 Task: Add an event with the title Third Webinar: Influencer Collaboration Strategies, date '2024/05/08', time 8:30 AM to 10:30 AMand add a description: A board meeting is a formal gathering where the board of directors, executive team, and key stakeholders come together to discuss and make important decisions regarding the organization's strategic direction, governance, and overall performance. , put the event into Red category, logged in from the account softage.9@softage.netand send the event invitation to softage.5@softage.net with CC to  softage.6@softage.net. Set a reminder for the event 1 hour before
Action: Mouse moved to (99, 118)
Screenshot: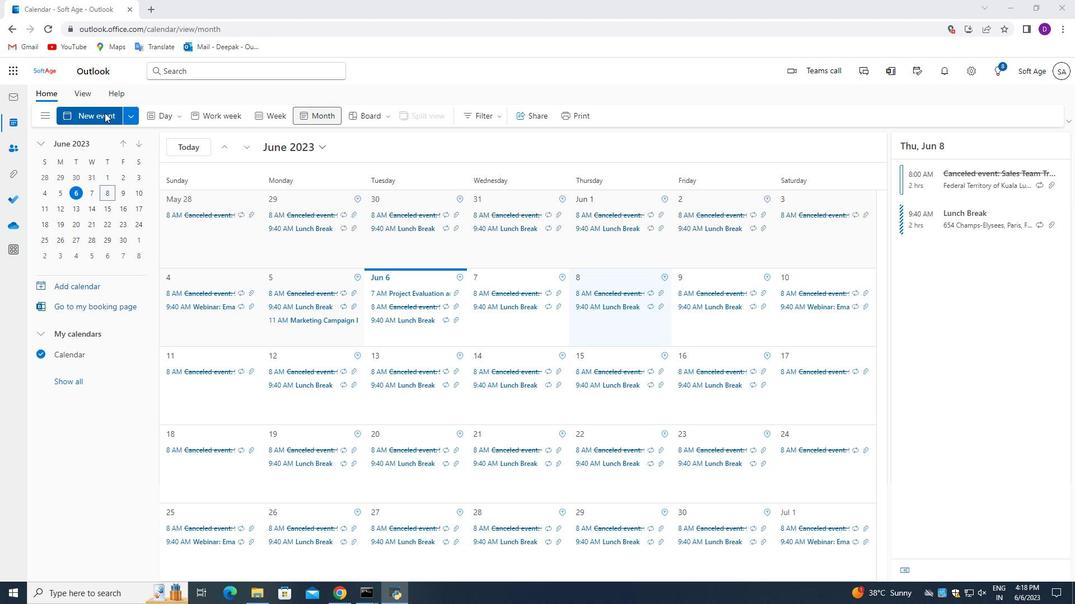 
Action: Mouse pressed left at (99, 118)
Screenshot: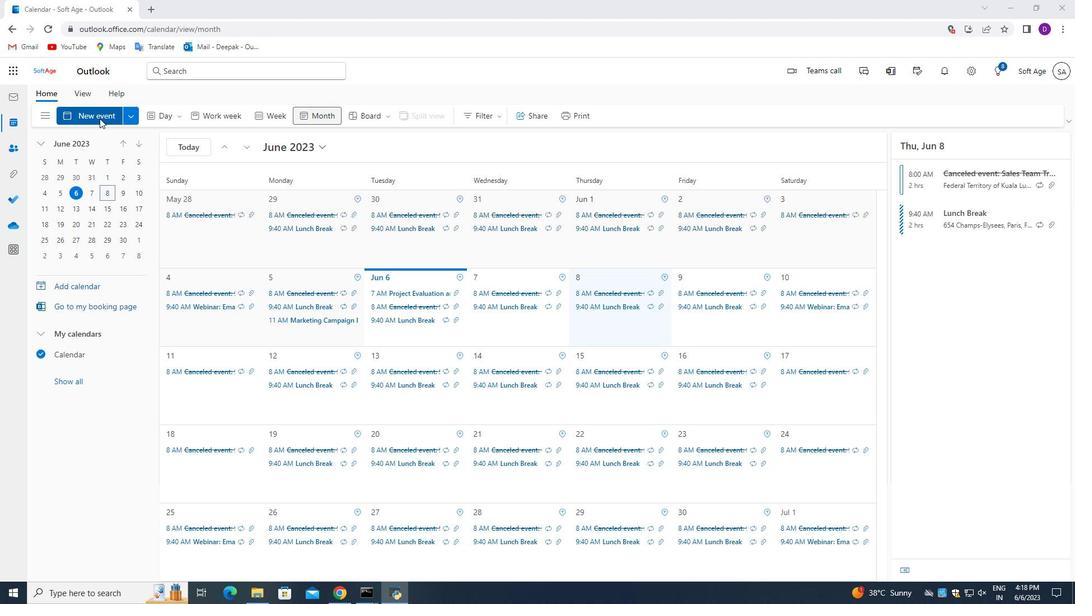 
Action: Mouse moved to (262, 153)
Screenshot: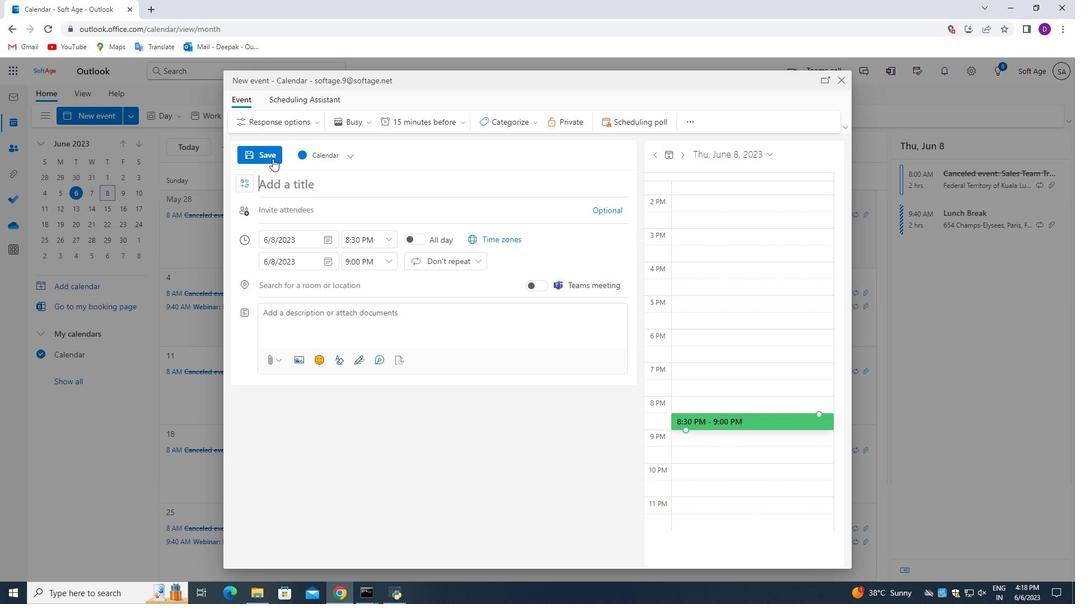 
Action: Key pressed <Key.caps_lock>T<Key.caps_lock>hird<Key.space><Key.caps_lock>W<Key.caps_lock>ebinar<Key.shift_r>:<Key.space><Key.caps_lock>I<Key.caps_lock>nf
Screenshot: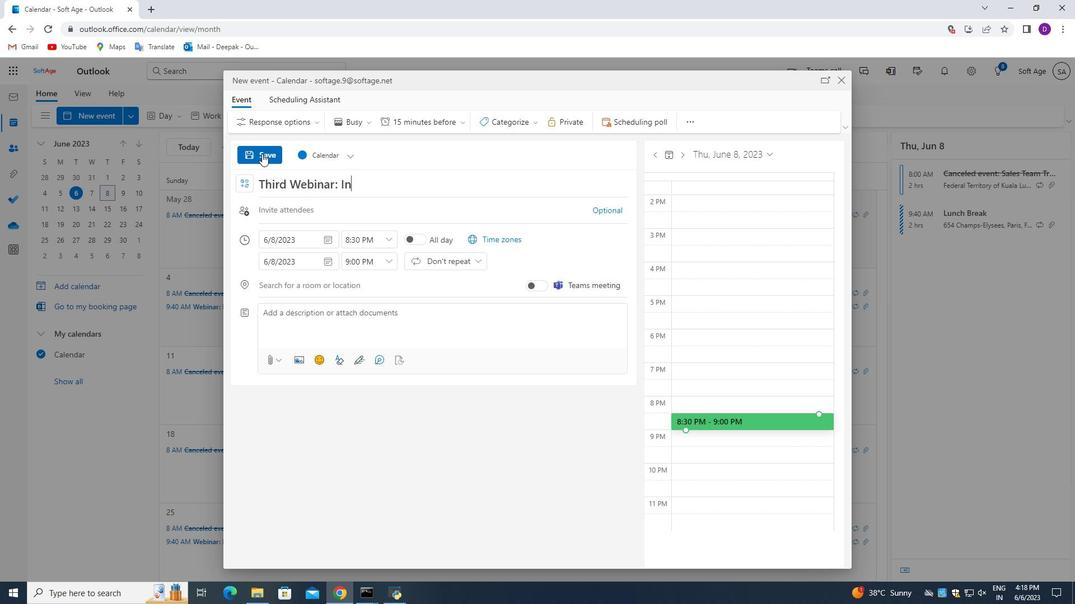 
Action: Mouse moved to (260, 153)
Screenshot: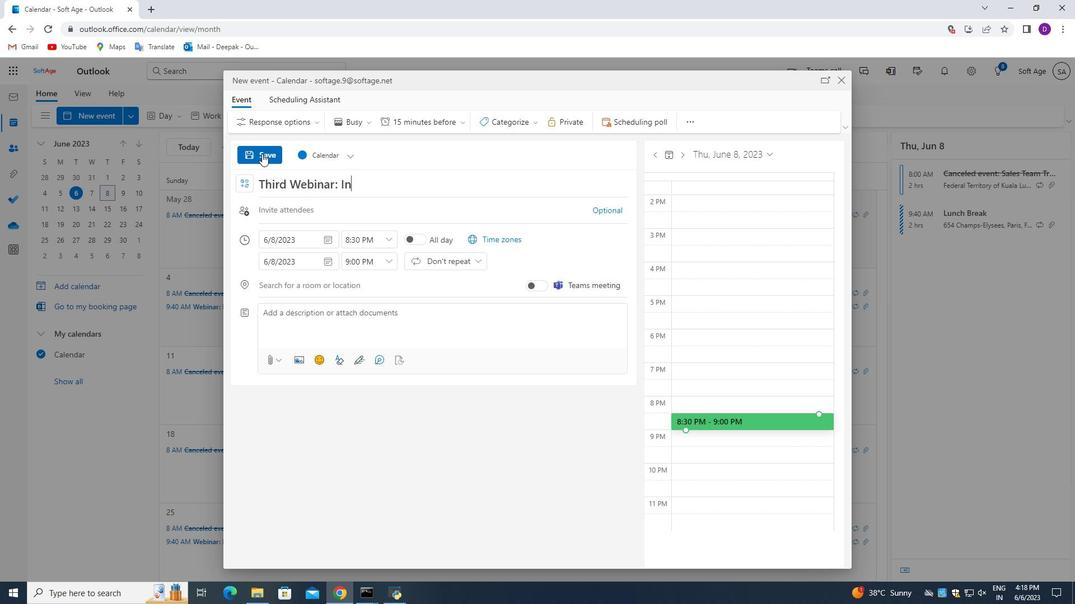 
Action: Key pressed luern<Key.backspace><Key.backspace>ncer<Key.space><Key.caps_lock>C<Key.caps_lock>ollaboration<Key.space><Key.caps_lock>S<Key.caps_lock>trategies
Screenshot: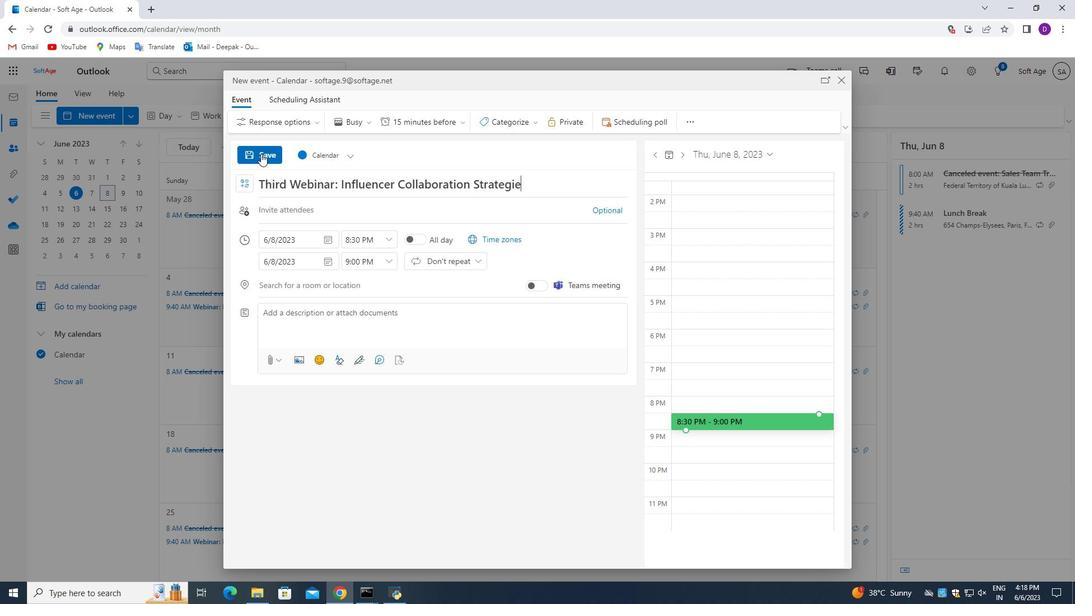
Action: Mouse moved to (326, 239)
Screenshot: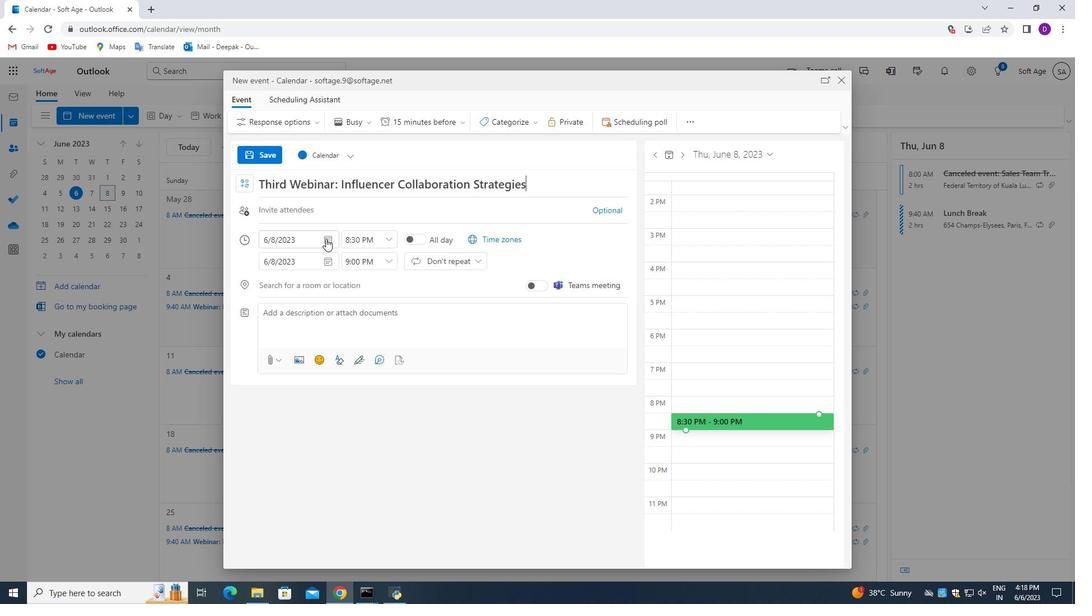 
Action: Mouse pressed left at (326, 239)
Screenshot: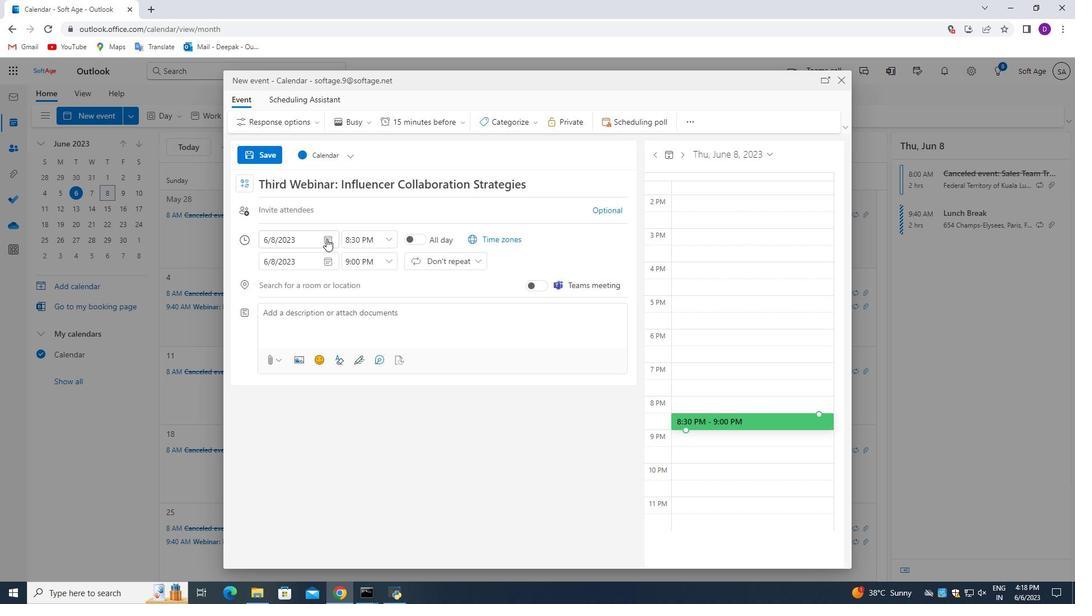 
Action: Mouse moved to (305, 267)
Screenshot: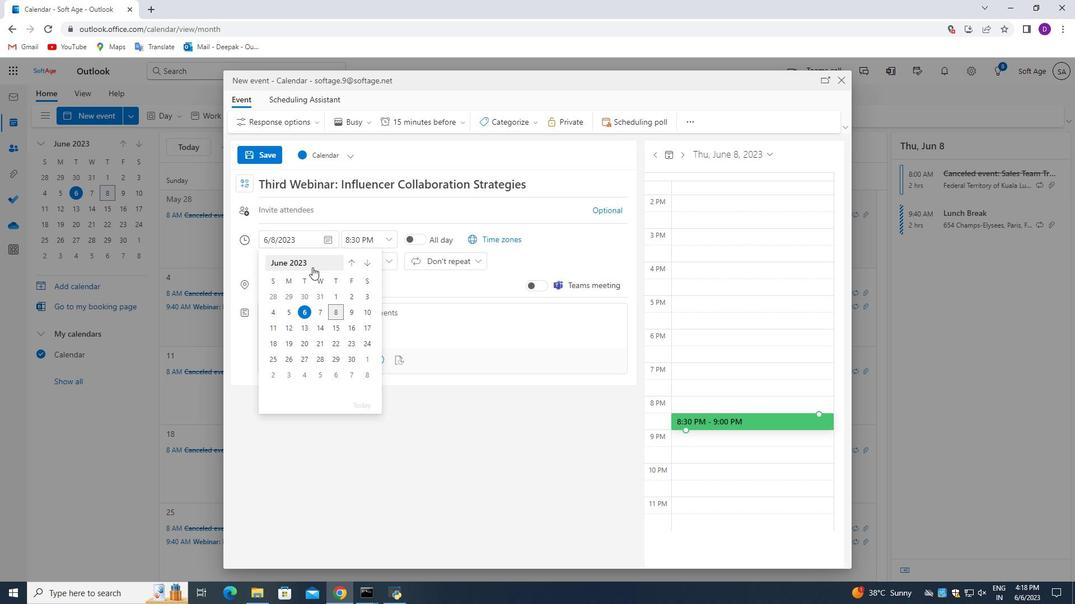 
Action: Mouse pressed left at (305, 267)
Screenshot: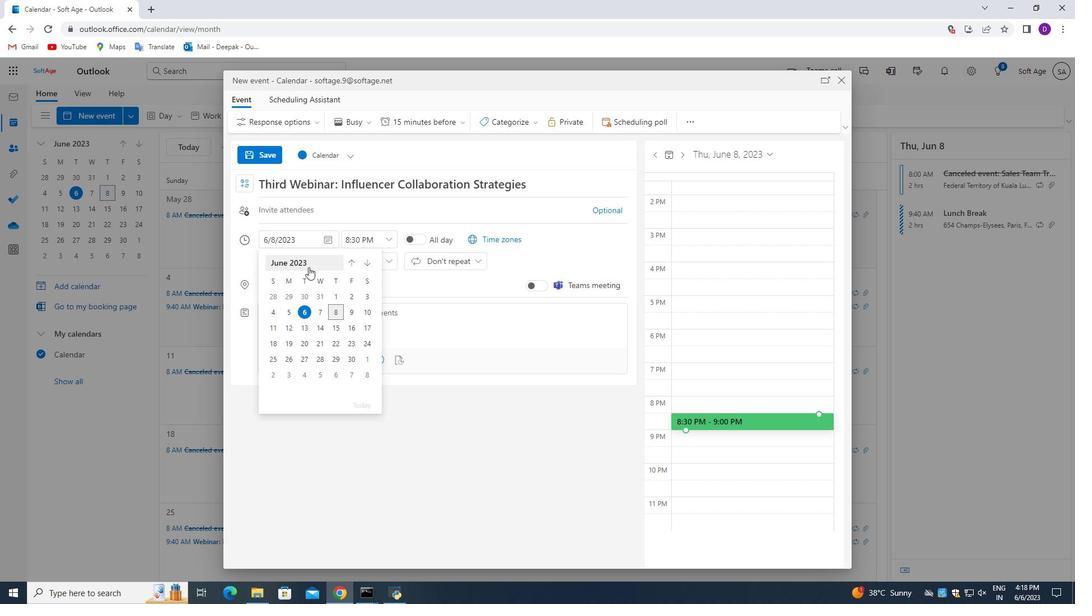 
Action: Mouse pressed left at (305, 267)
Screenshot: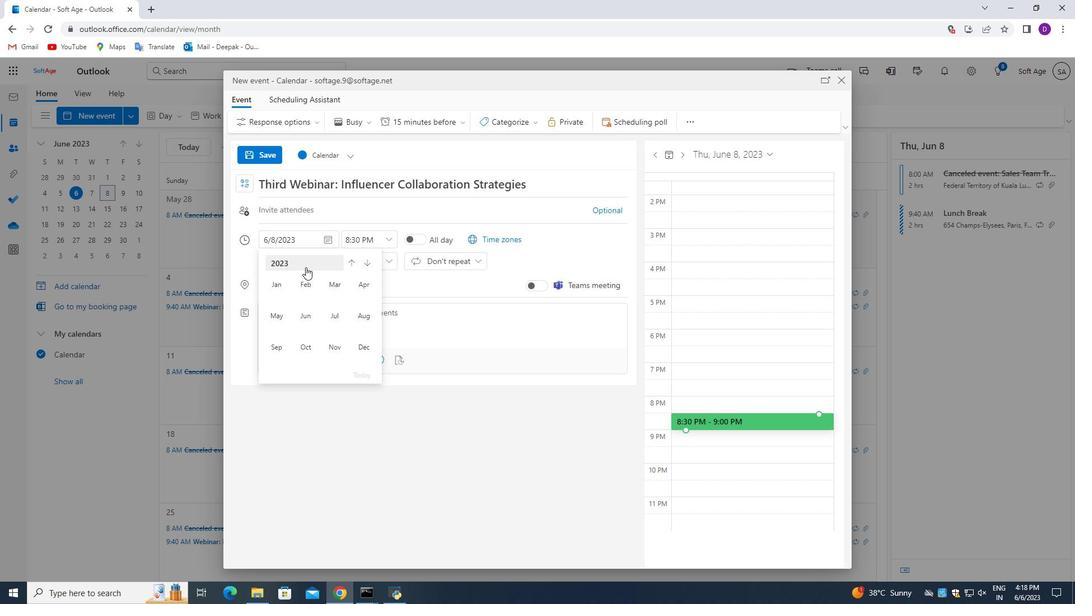 
Action: Mouse moved to (277, 319)
Screenshot: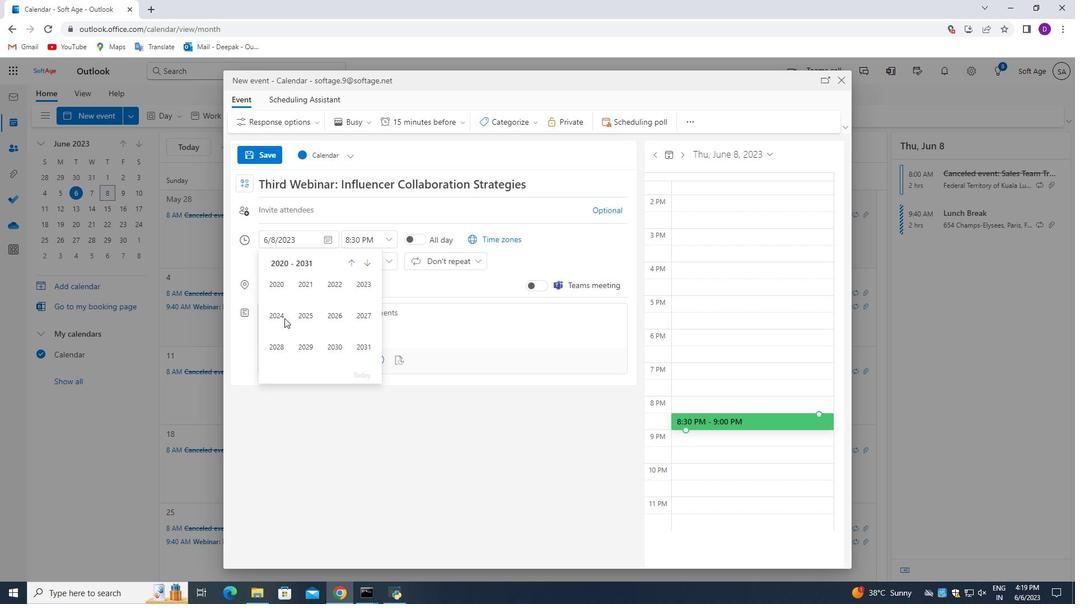 
Action: Mouse pressed left at (277, 319)
Screenshot: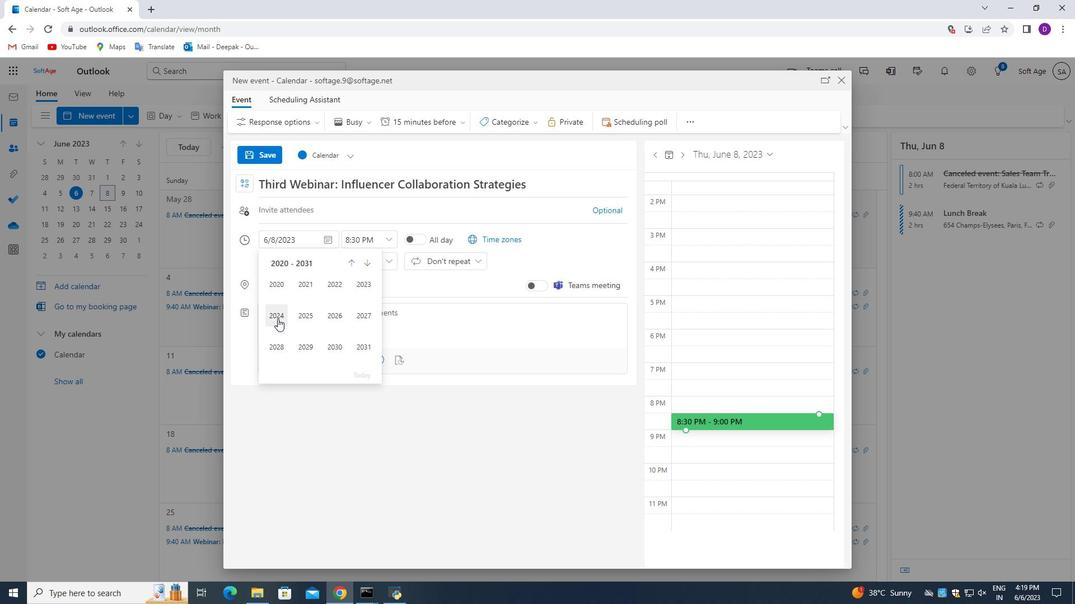 
Action: Mouse moved to (277, 318)
Screenshot: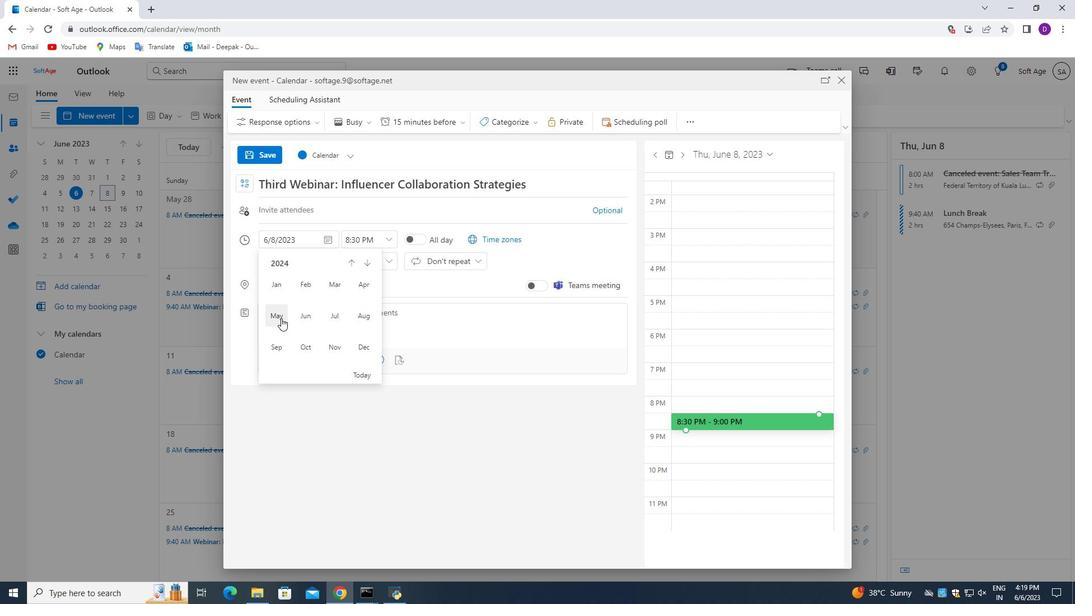 
Action: Mouse pressed left at (277, 318)
Screenshot: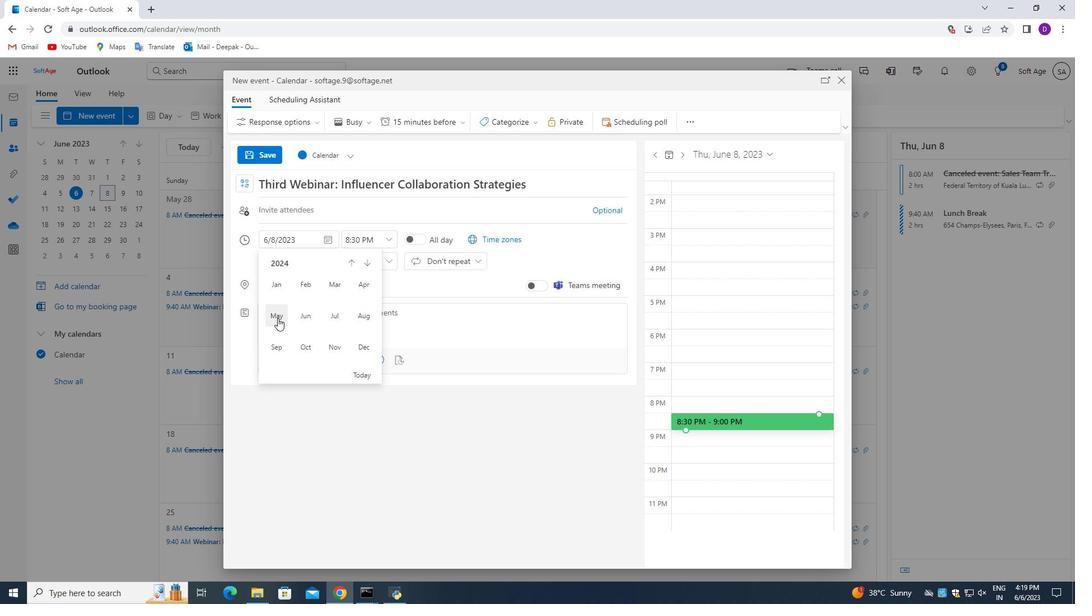 
Action: Mouse moved to (319, 318)
Screenshot: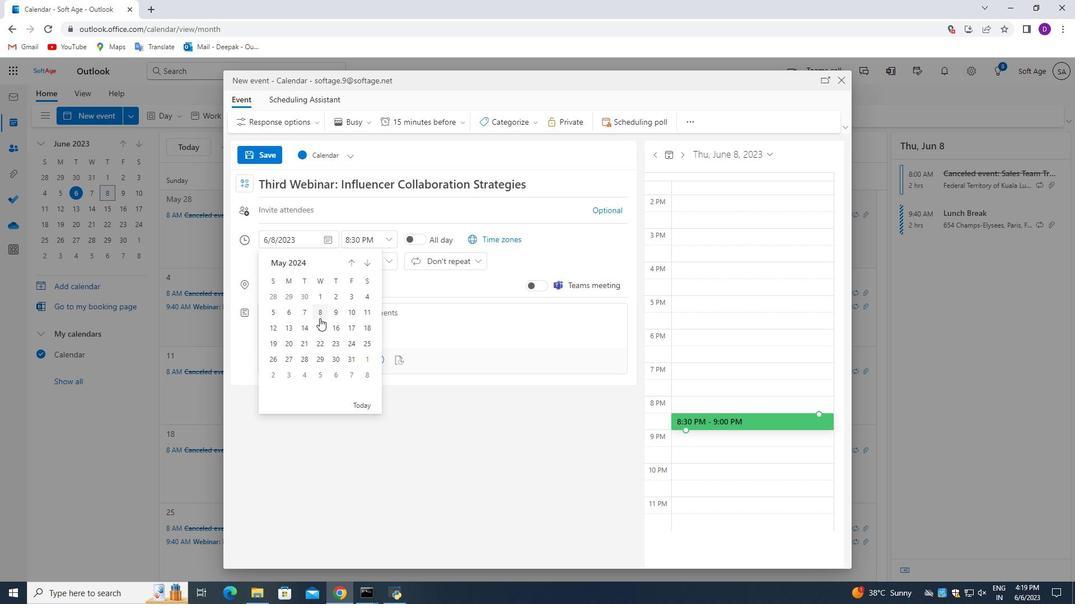 
Action: Mouse pressed left at (319, 318)
Screenshot: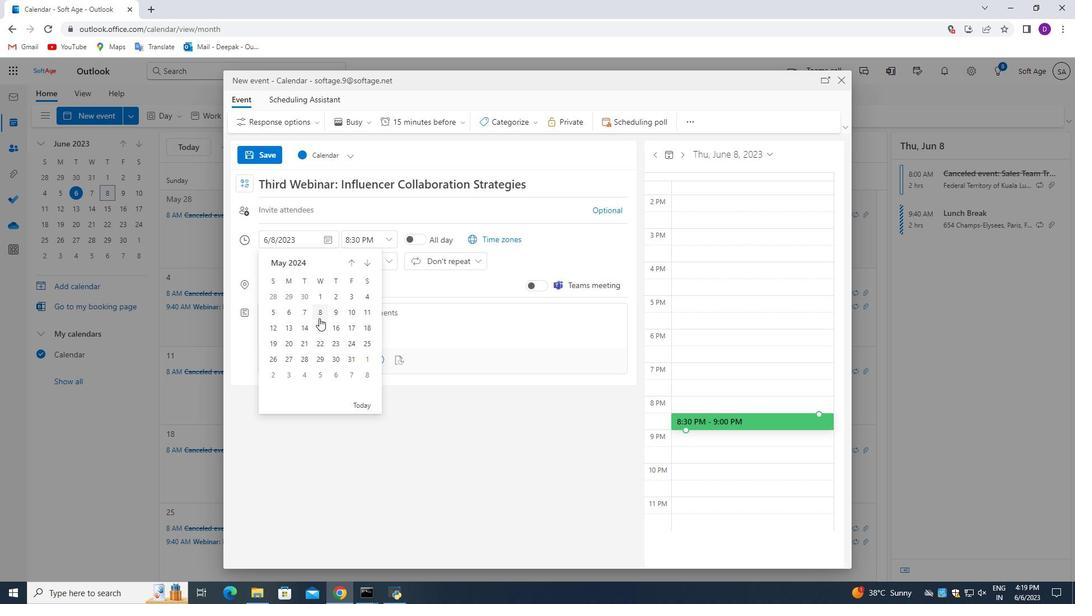 
Action: Mouse moved to (384, 262)
Screenshot: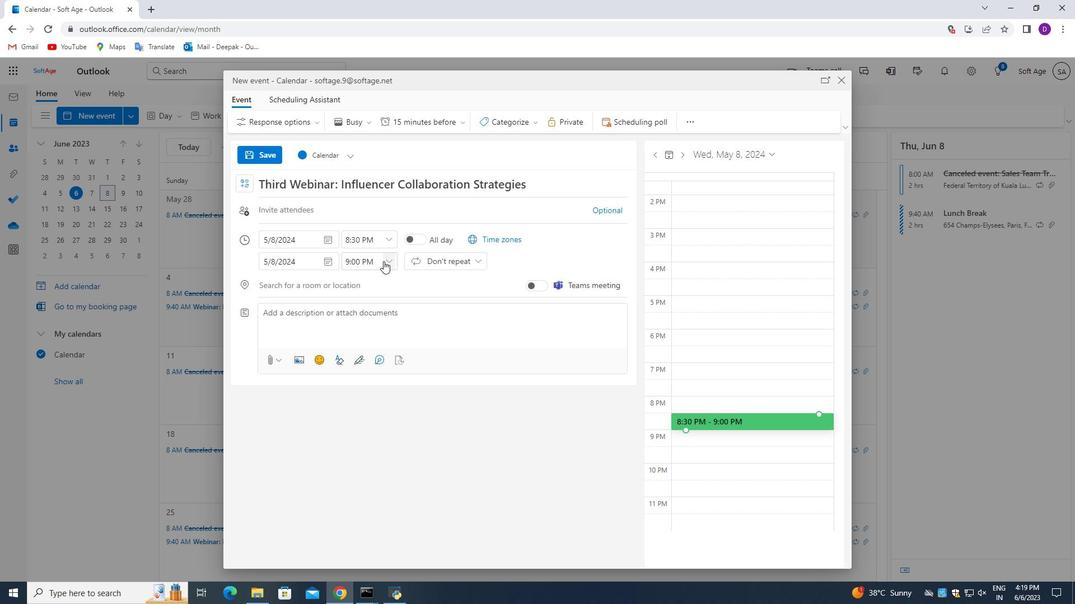
Action: Mouse pressed left at (384, 262)
Screenshot: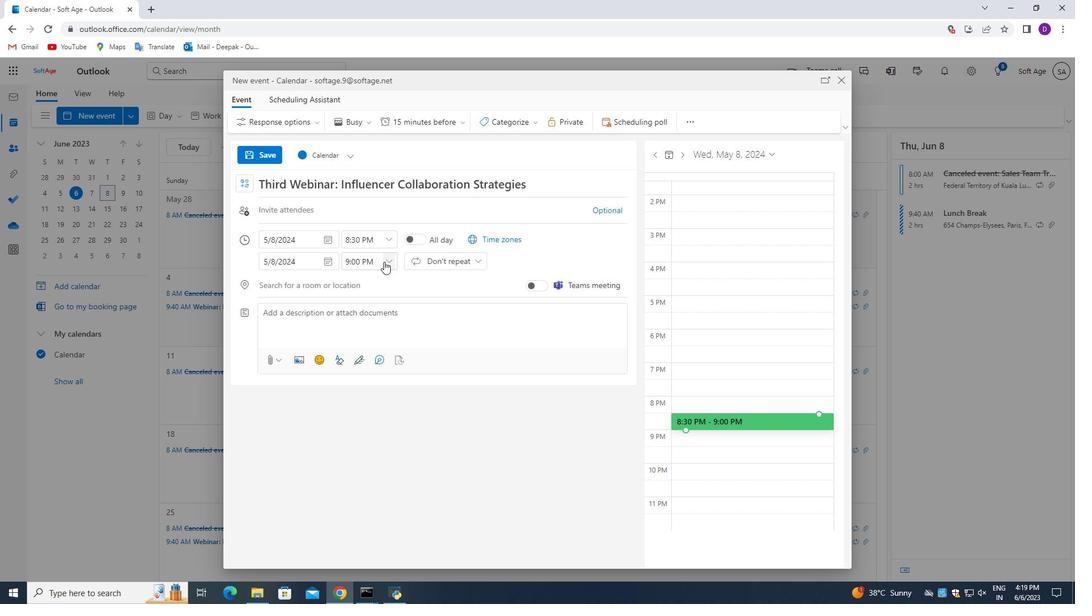 
Action: Mouse moved to (379, 331)
Screenshot: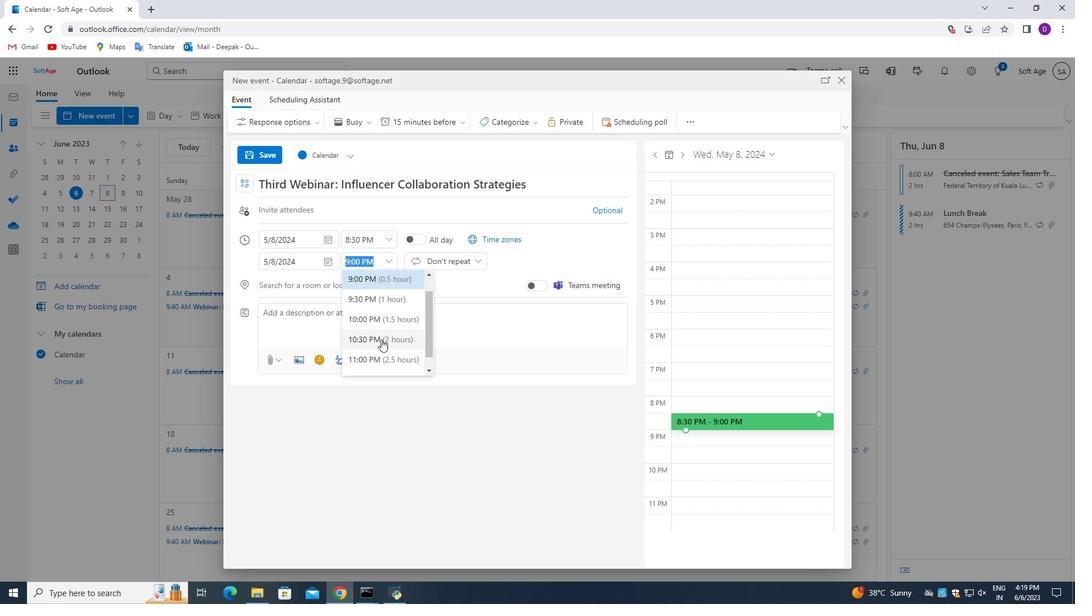 
Action: Mouse scrolled (379, 332) with delta (0, 0)
Screenshot: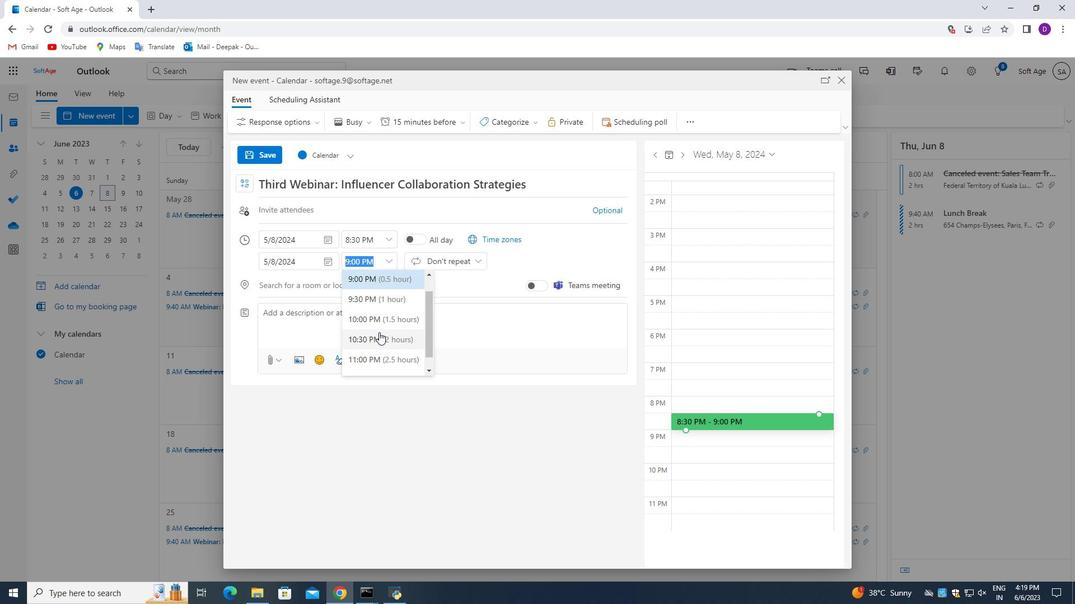 
Action: Mouse scrolled (379, 332) with delta (0, 0)
Screenshot: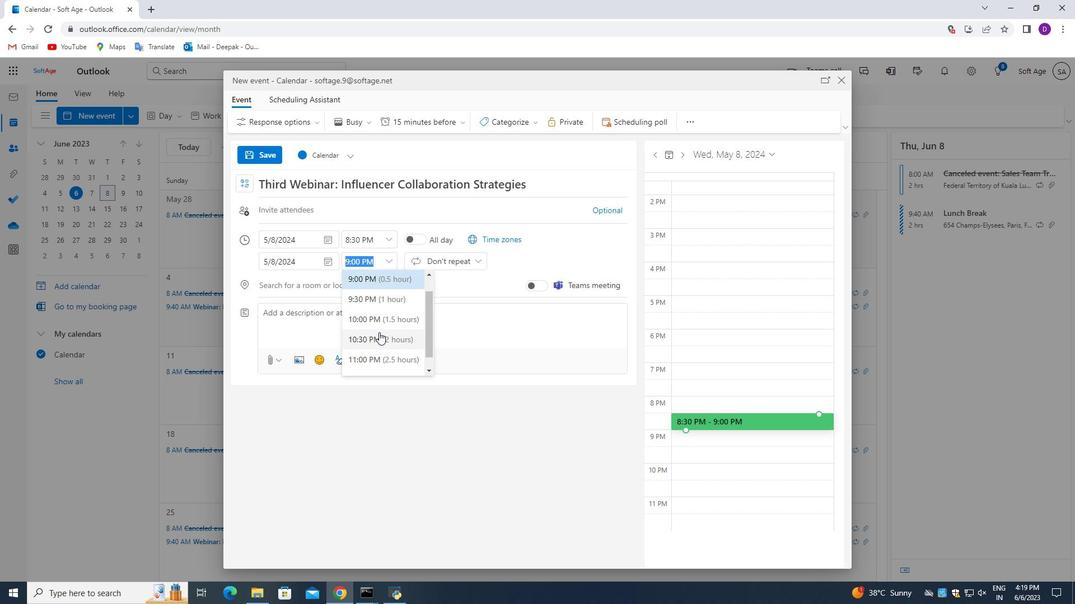 
Action: Mouse scrolled (379, 332) with delta (0, 0)
Screenshot: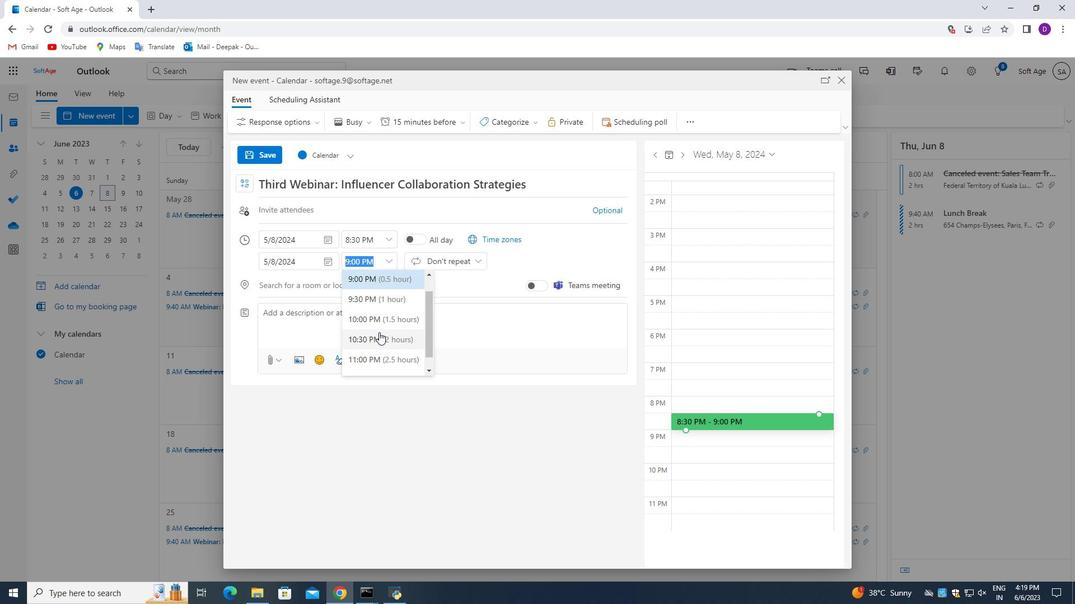 
Action: Mouse scrolled (379, 332) with delta (0, 0)
Screenshot: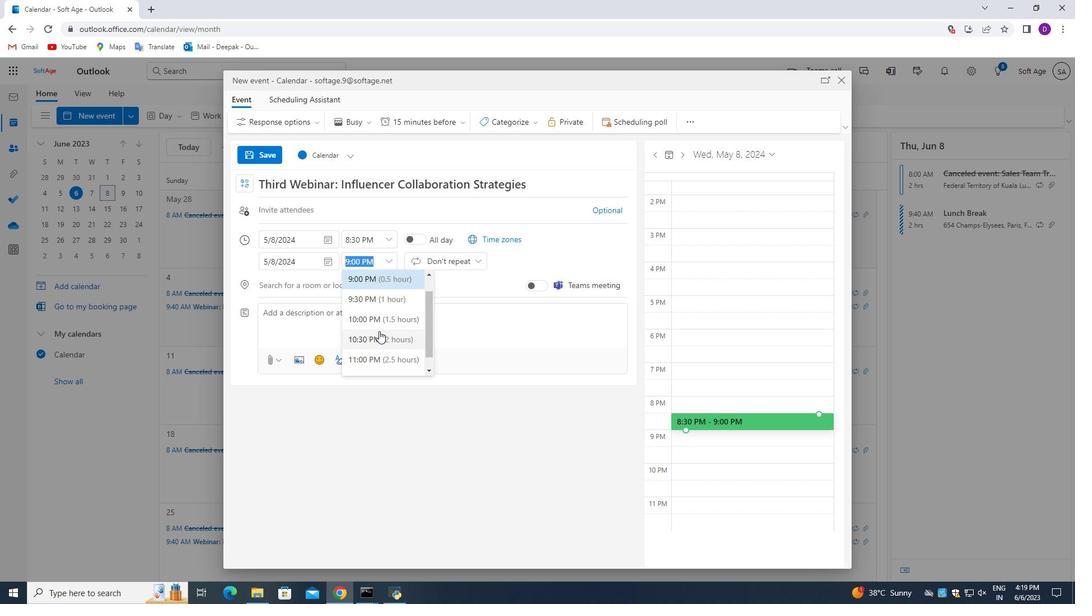 
Action: Mouse moved to (378, 329)
Screenshot: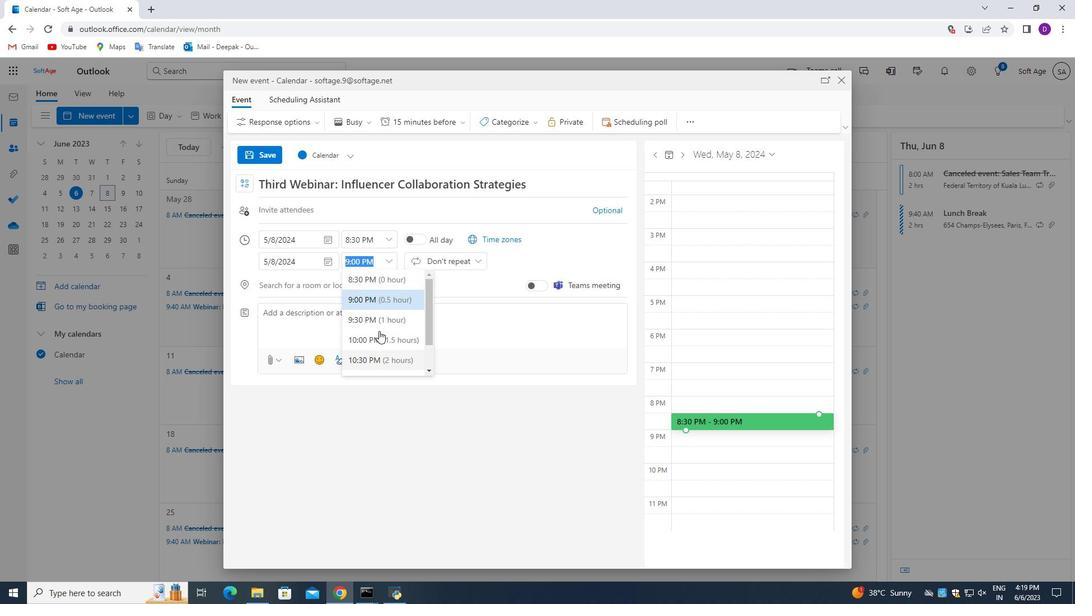
Action: Mouse scrolled (378, 329) with delta (0, 0)
Screenshot: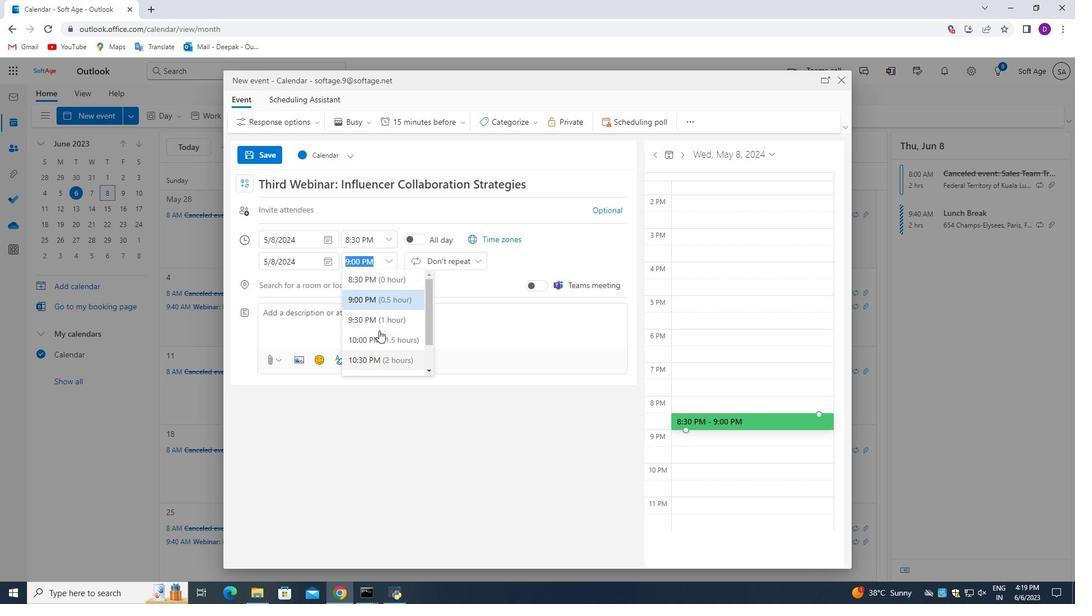 
Action: Mouse scrolled (378, 329) with delta (0, 0)
Screenshot: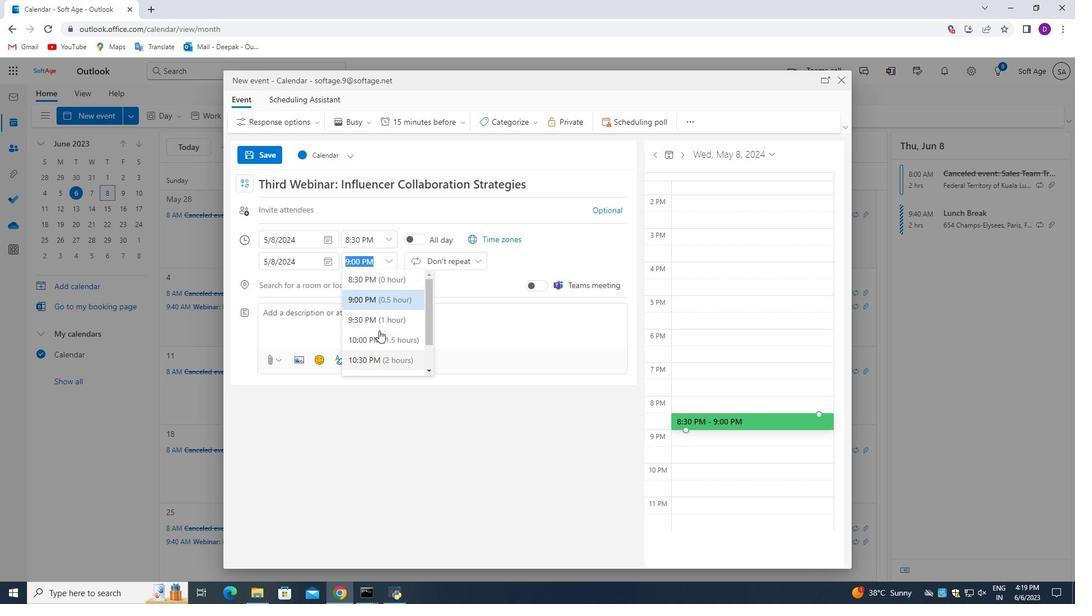 
Action: Mouse scrolled (378, 329) with delta (0, 0)
Screenshot: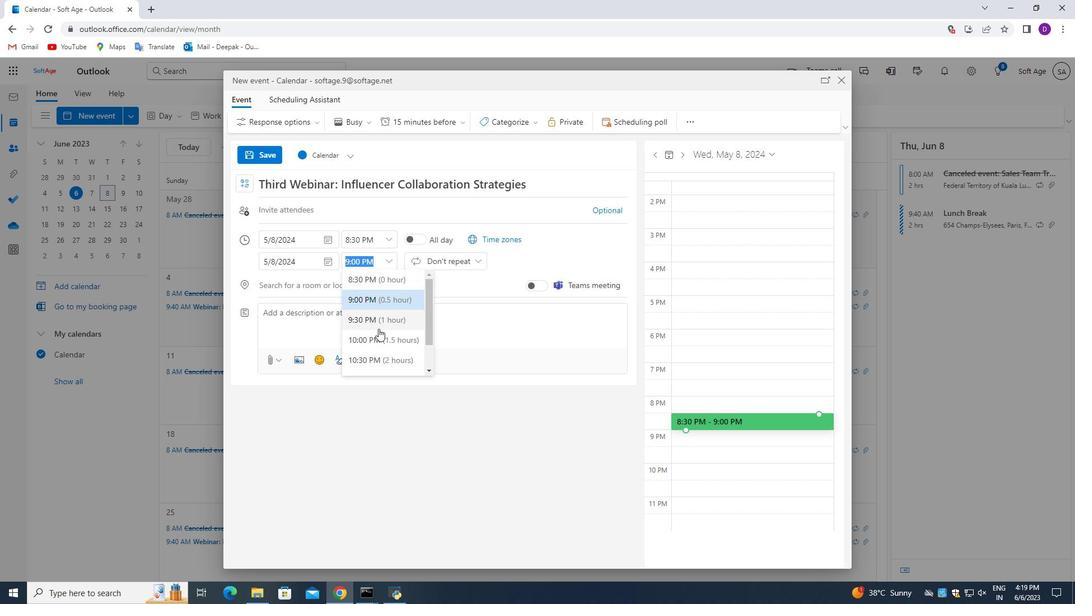 
Action: Mouse scrolled (378, 329) with delta (0, 0)
Screenshot: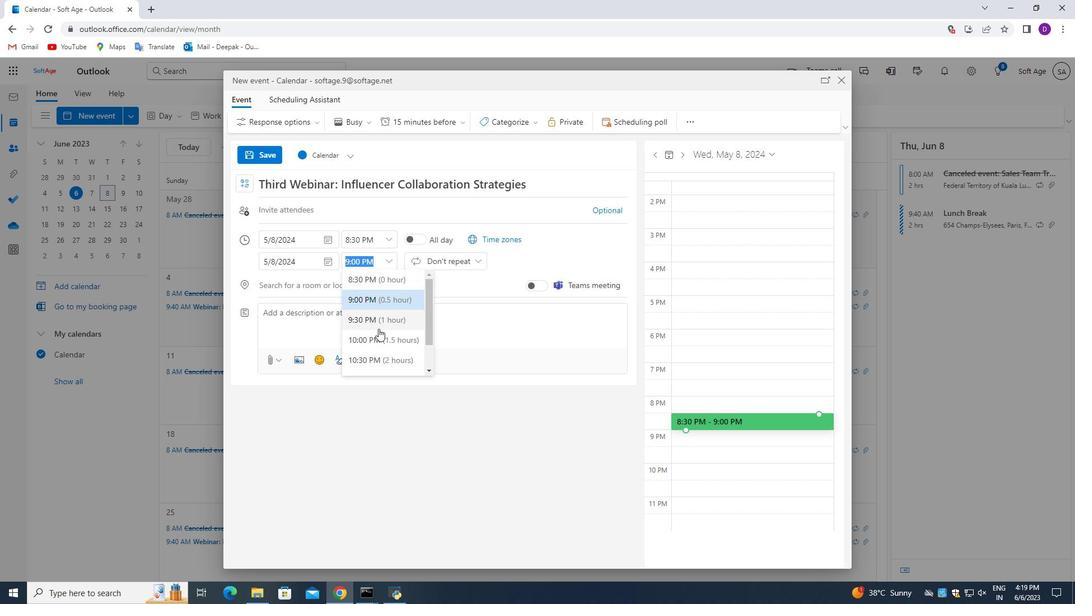 
Action: Mouse scrolled (378, 329) with delta (0, 0)
Screenshot: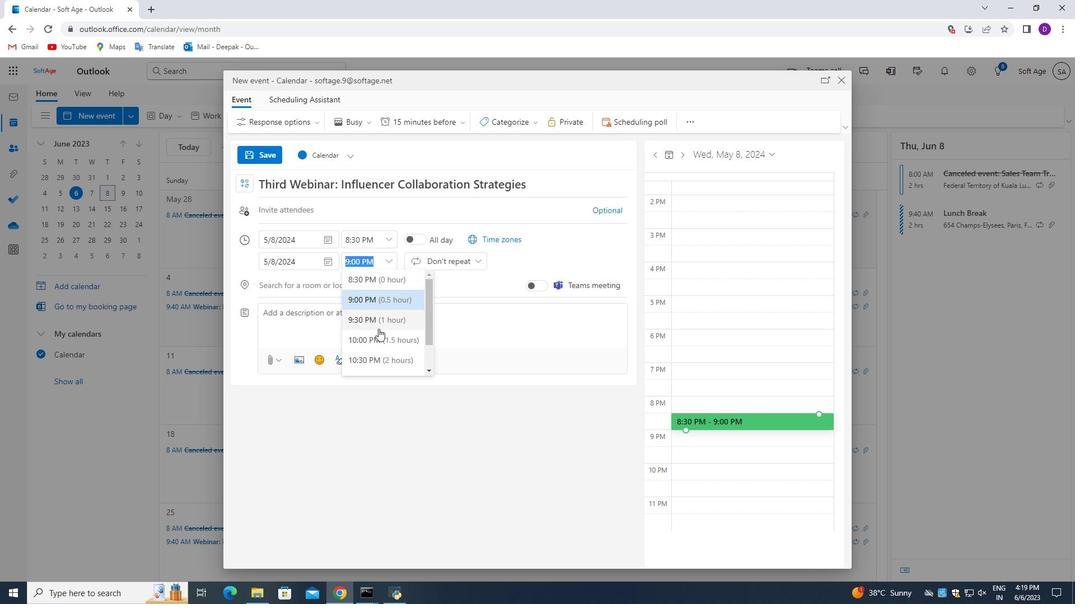 
Action: Mouse moved to (365, 240)
Screenshot: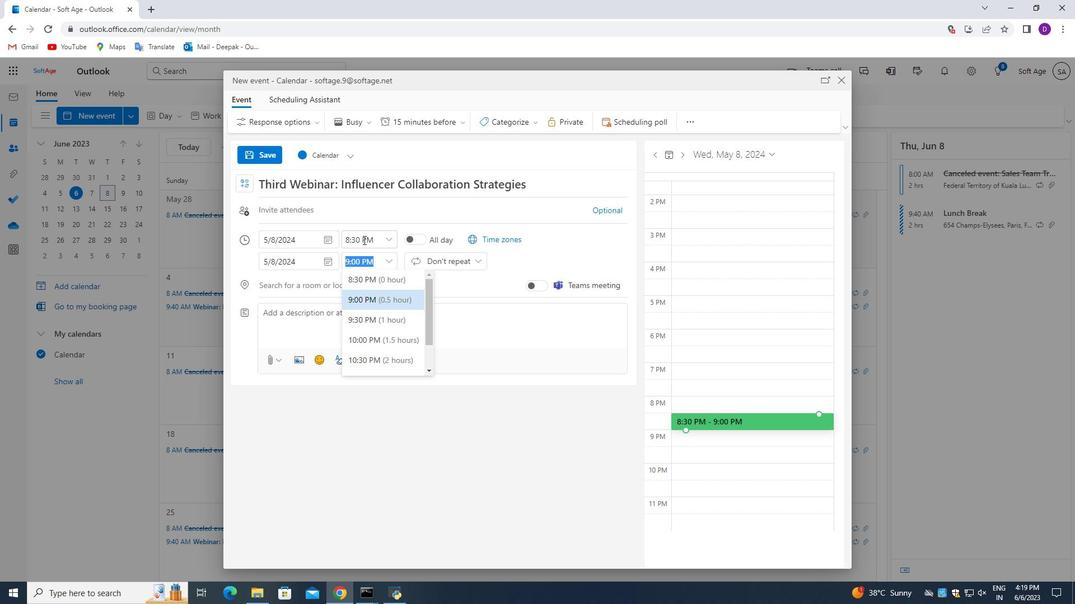 
Action: Mouse pressed left at (365, 240)
Screenshot: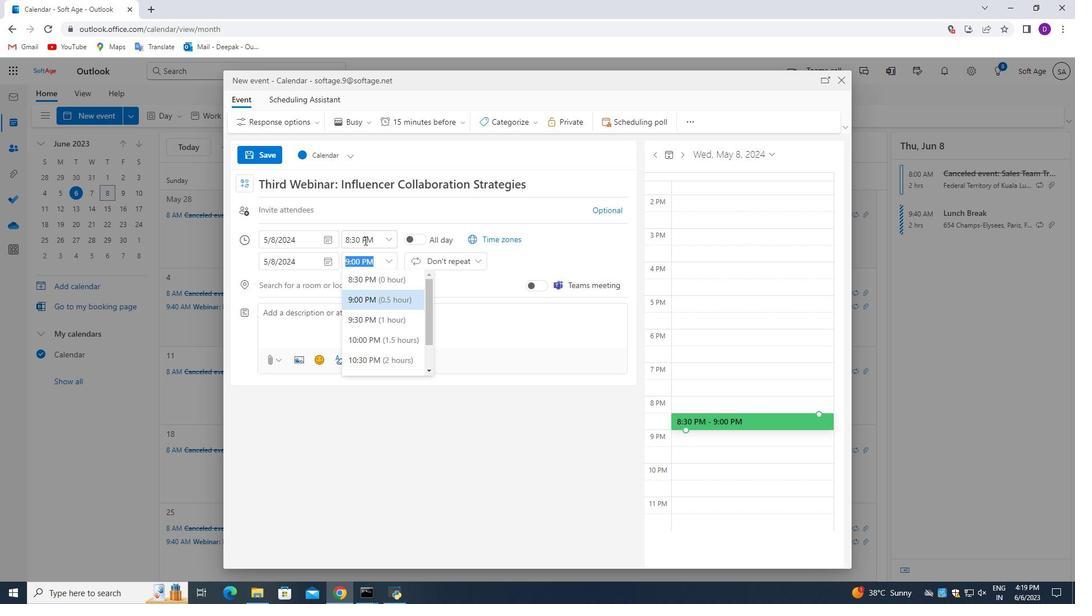 
Action: Mouse moved to (367, 240)
Screenshot: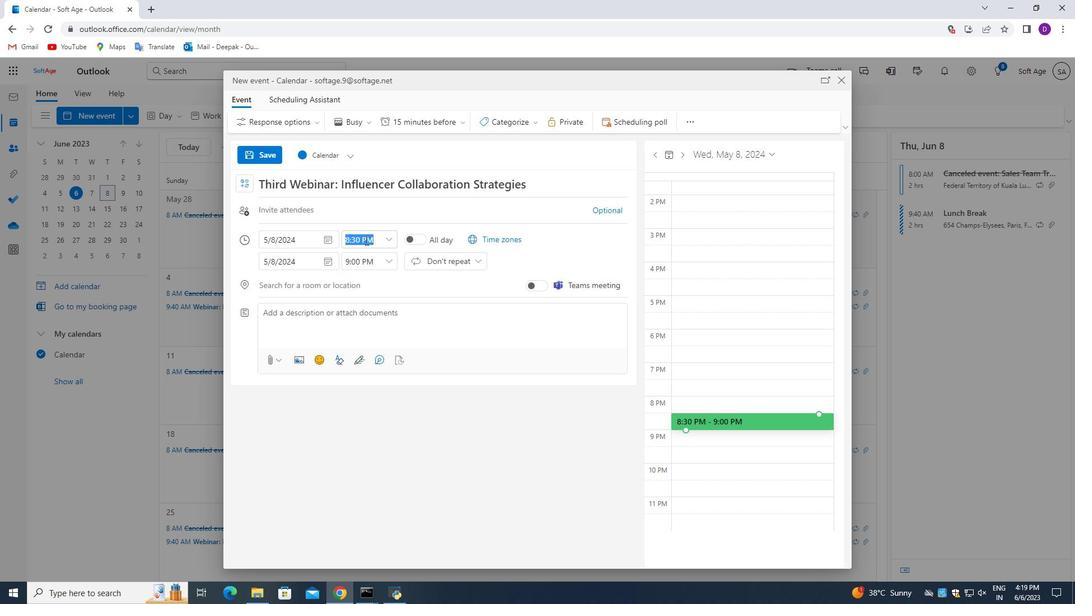 
Action: Mouse pressed left at (367, 240)
Screenshot: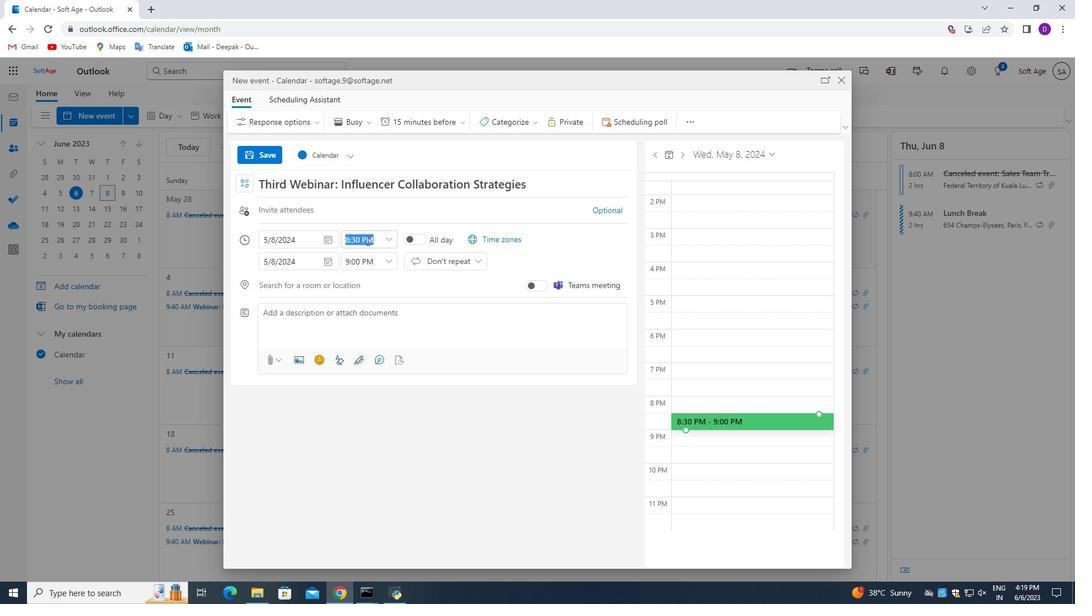 
Action: Mouse moved to (356, 240)
Screenshot: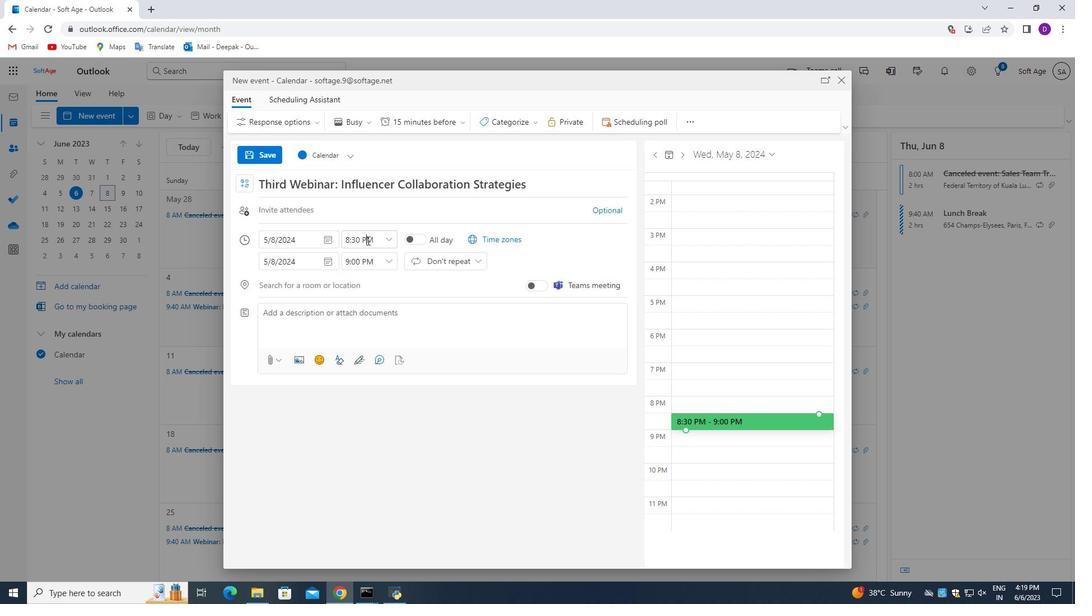 
Action: Key pressed <Key.backspace><Key.caps_lock>A
Screenshot: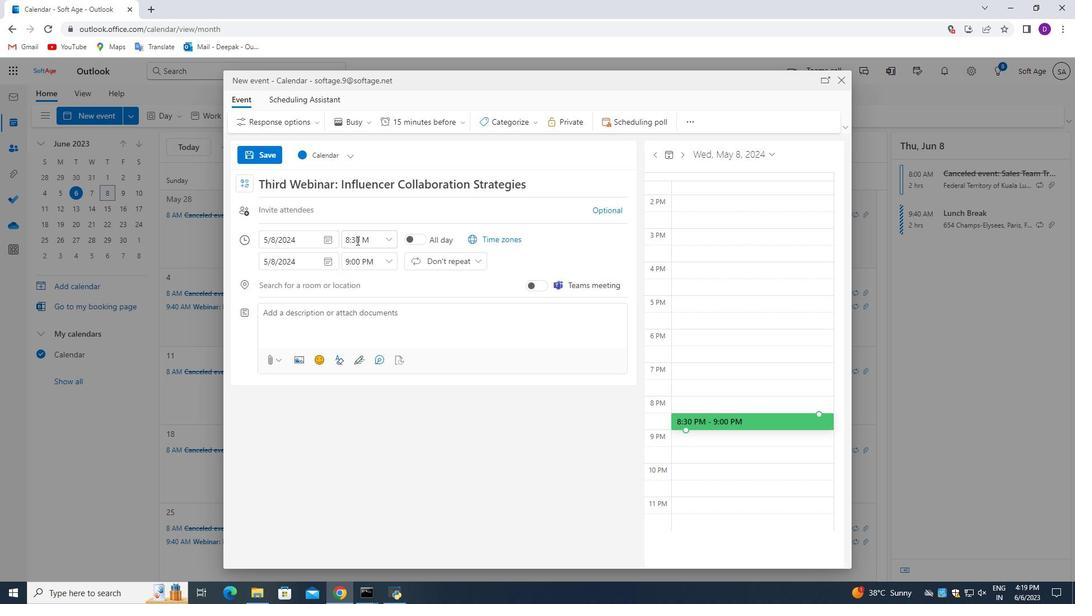 
Action: Mouse moved to (379, 263)
Screenshot: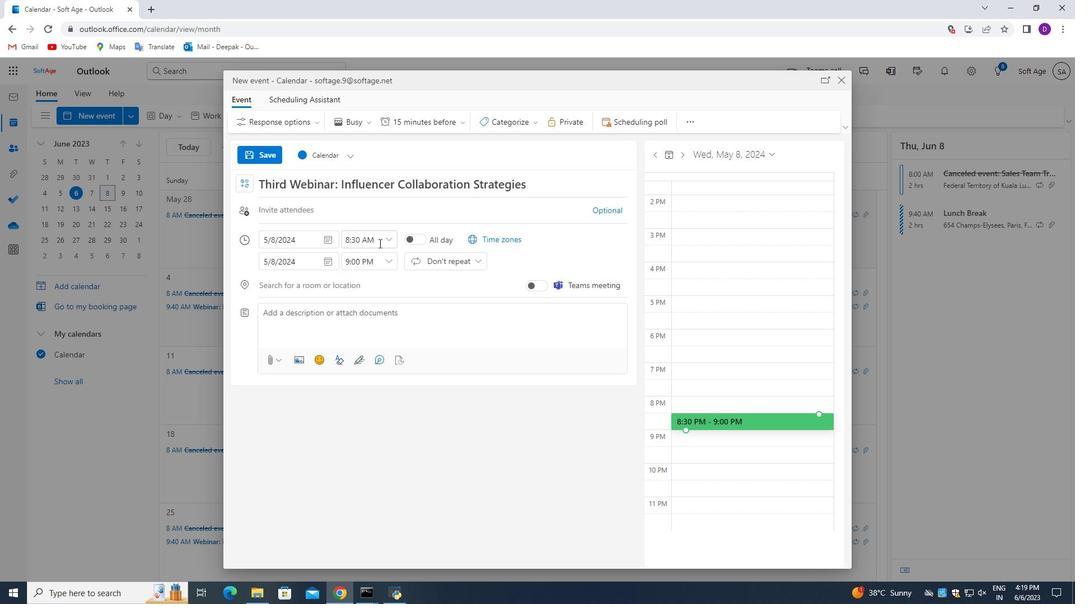 
Action: Mouse pressed left at (379, 263)
Screenshot: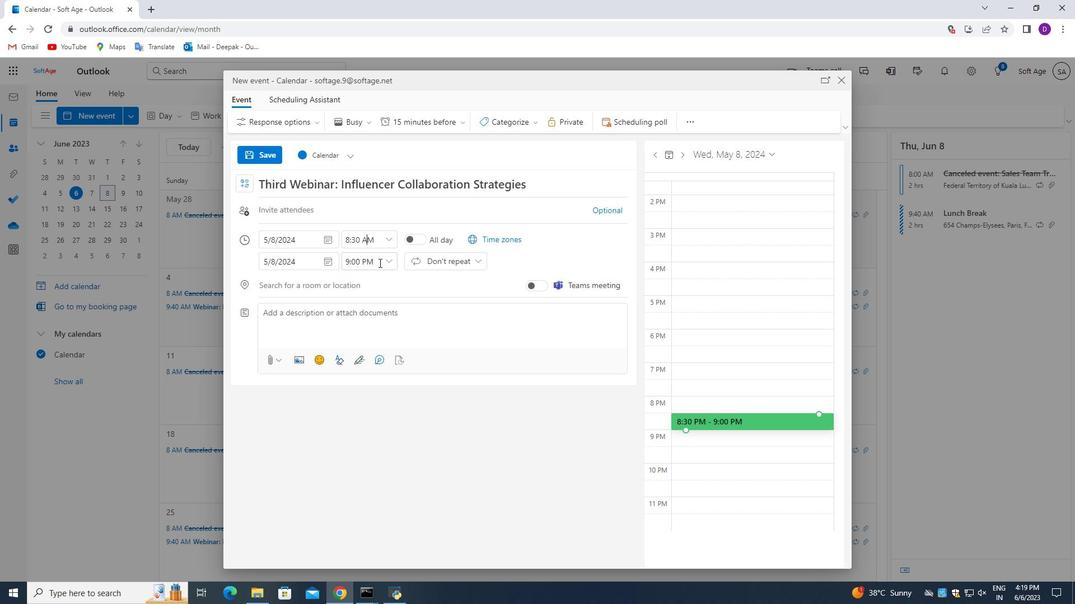 
Action: Mouse moved to (384, 263)
Screenshot: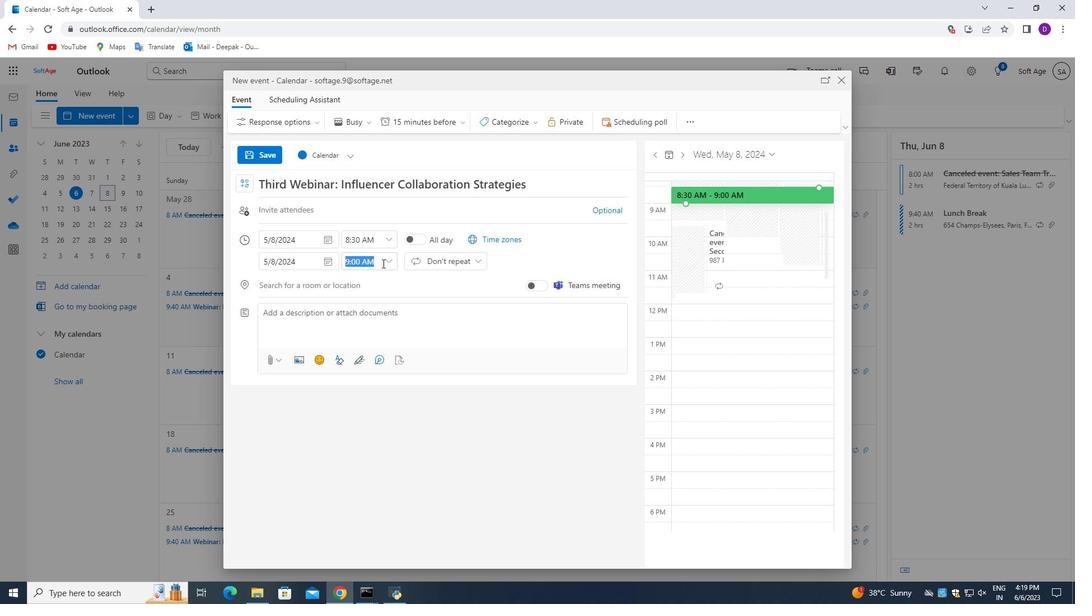 
Action: Mouse pressed left at (384, 263)
Screenshot: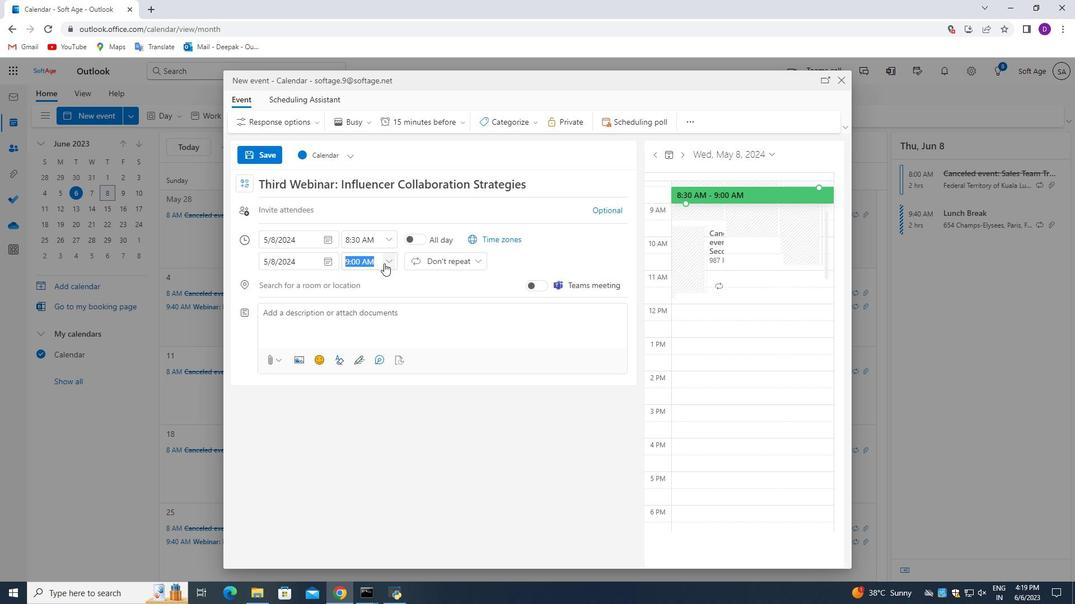 
Action: Mouse moved to (379, 342)
Screenshot: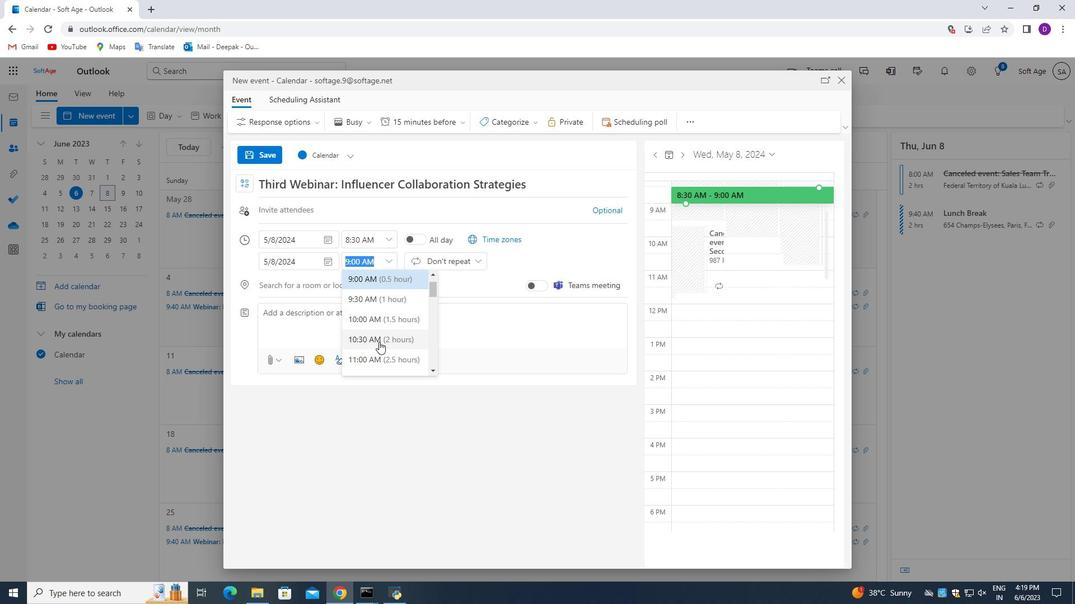 
Action: Mouse pressed left at (379, 342)
Screenshot: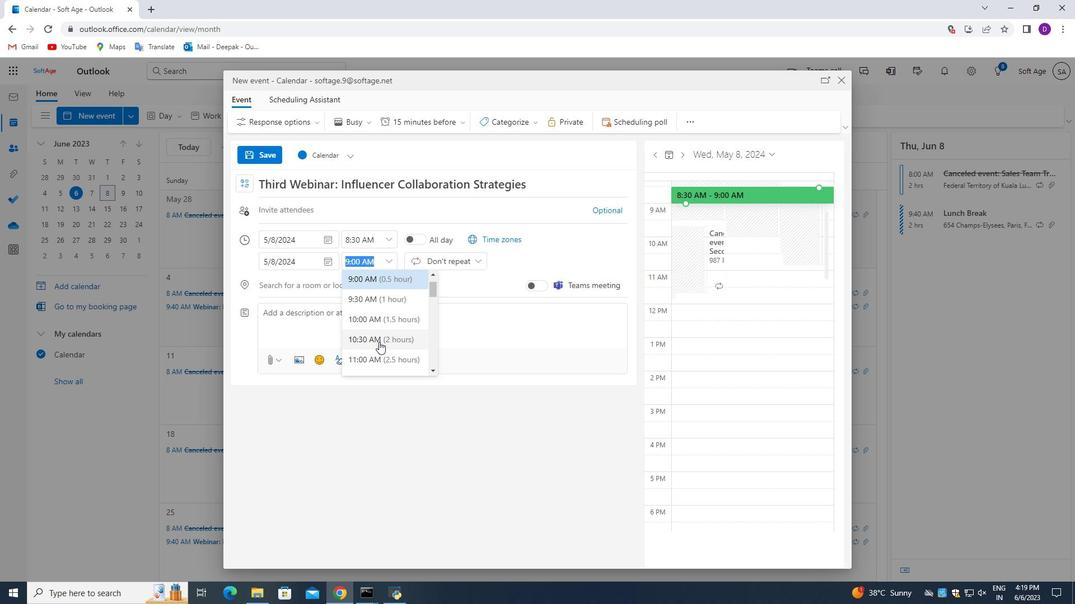 
Action: Mouse moved to (346, 299)
Screenshot: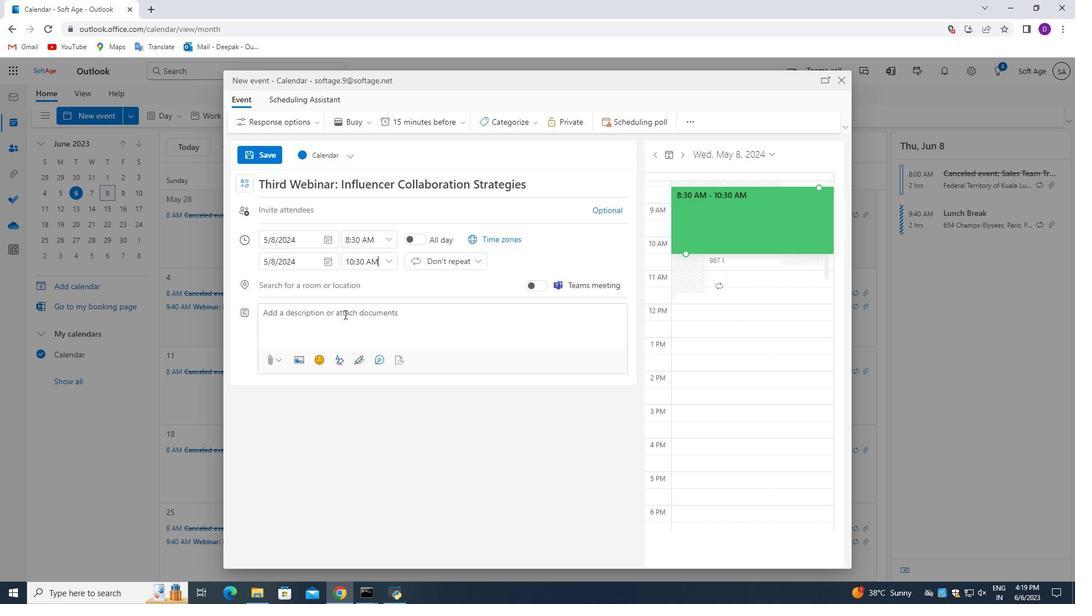 
Action: Mouse pressed left at (346, 299)
Screenshot: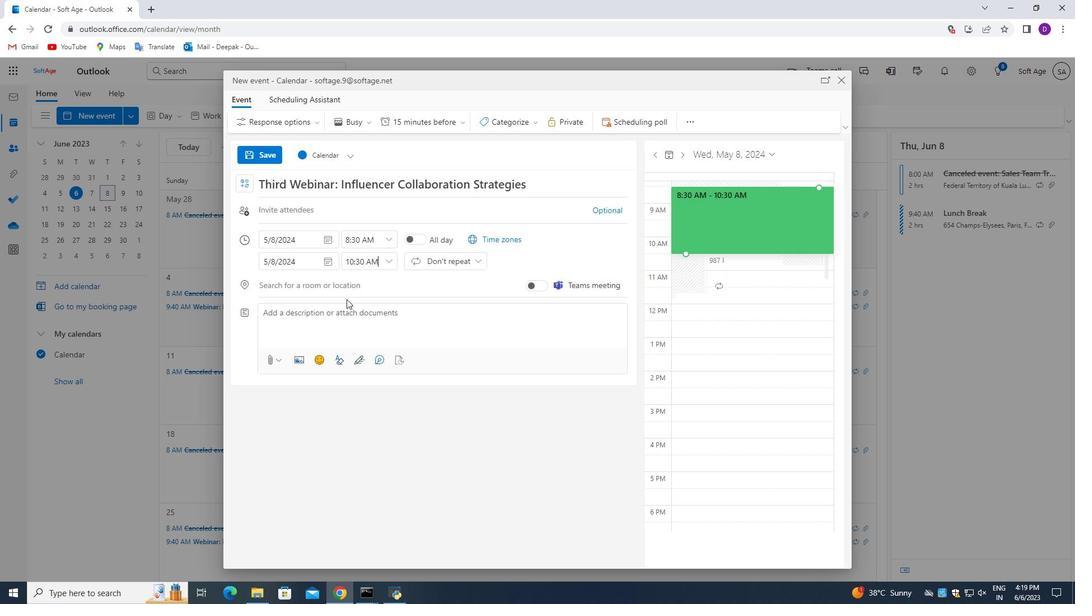
Action: Mouse moved to (341, 306)
Screenshot: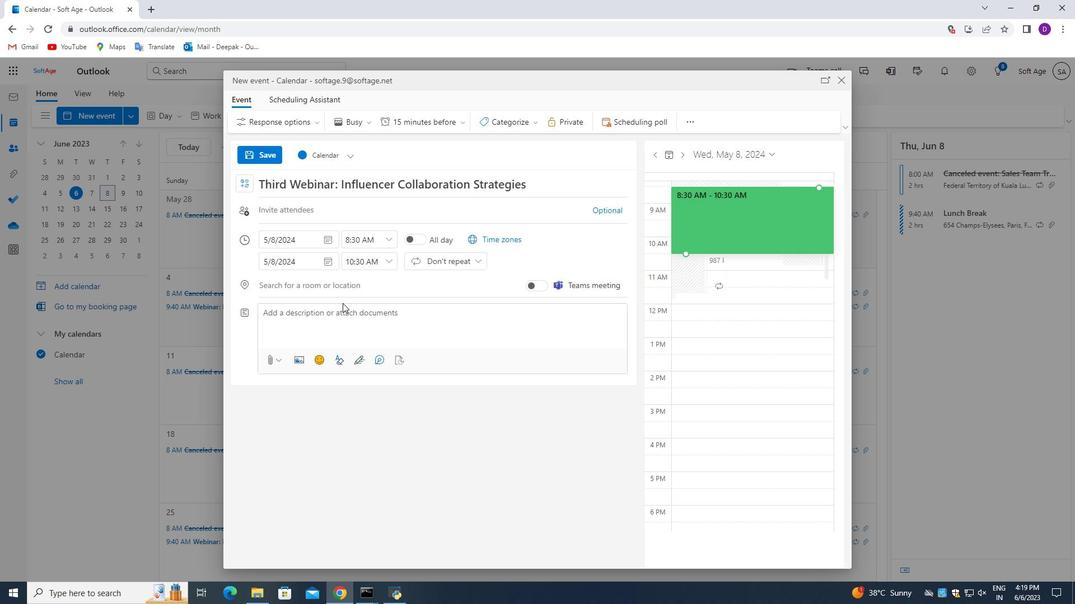 
Action: Mouse pressed left at (341, 306)
Screenshot: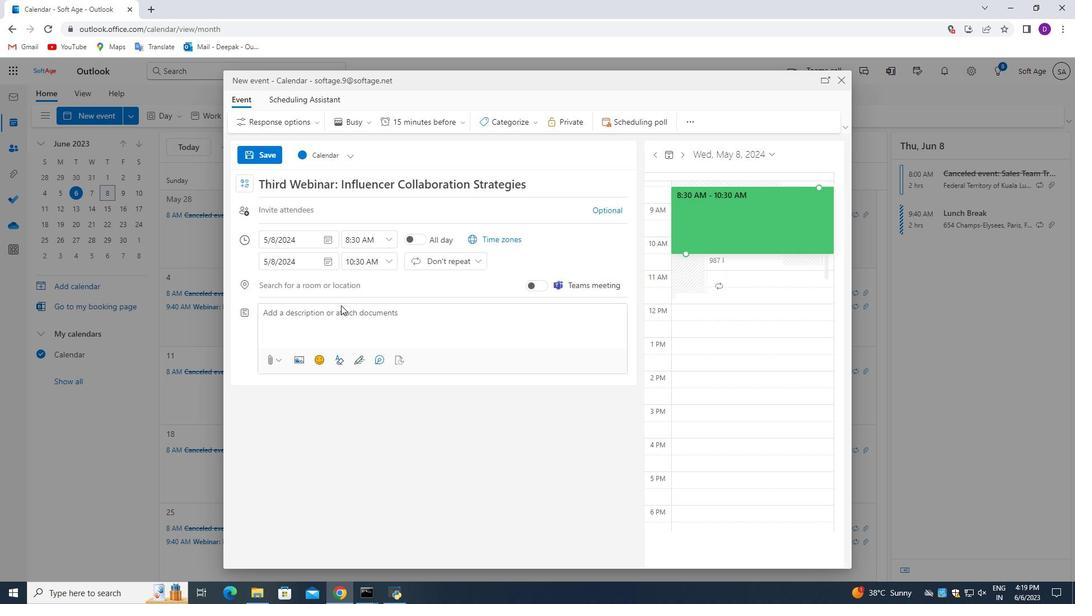 
Action: Mouse moved to (336, 315)
Screenshot: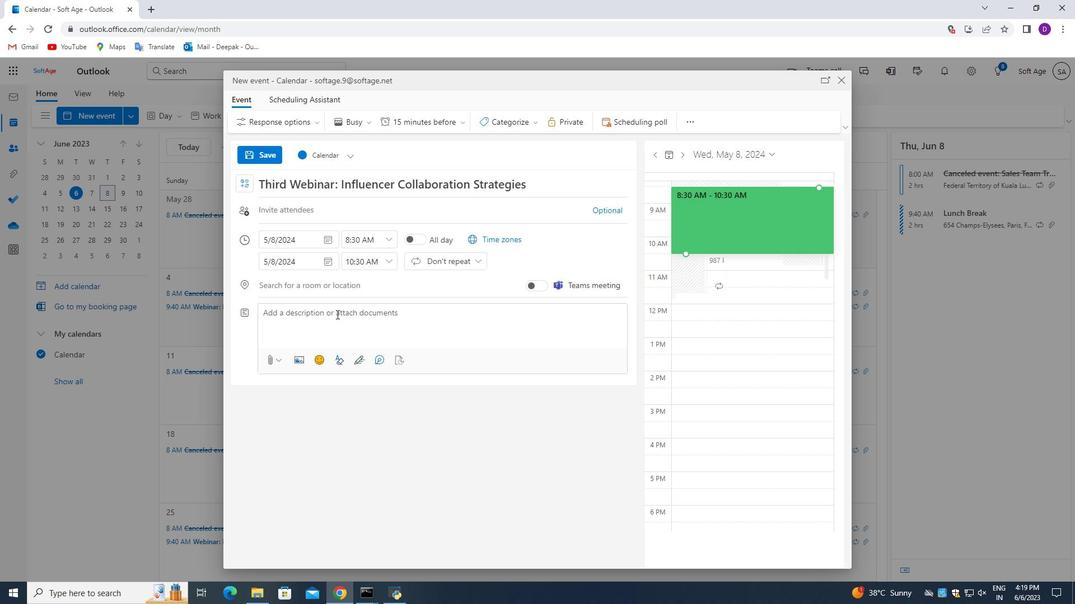 
Action: Mouse pressed left at (336, 315)
Screenshot: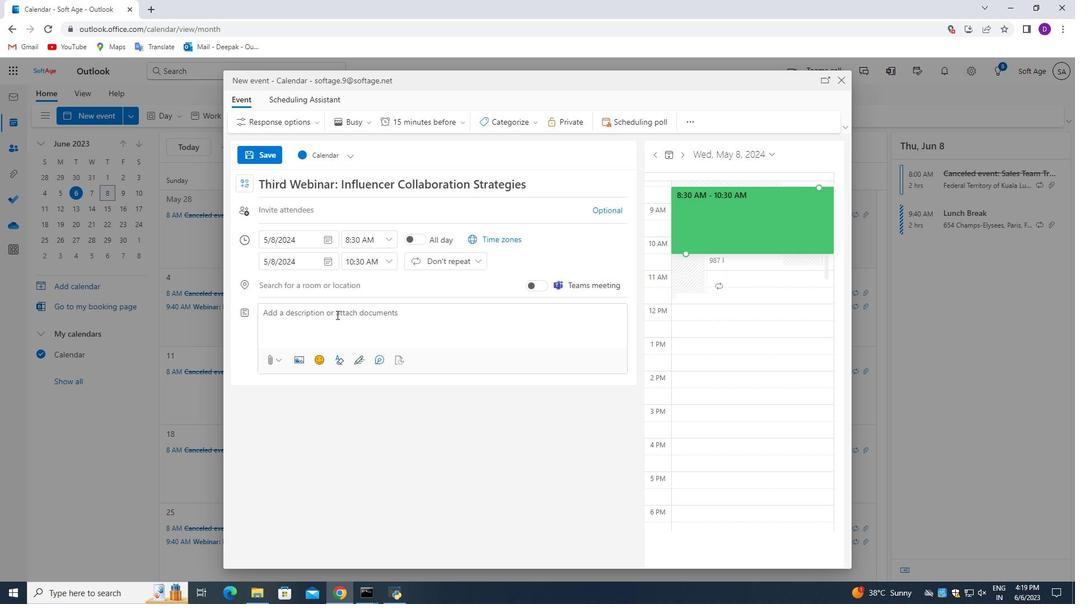 
Action: Key pressed <Key.caps_lock>a<Key.backspace><Key.caps_lock>A<Key.caps_lock><Key.space>board<Key.space>od<Key.backspace>f<Key.space>directors,<Key.space>executive<Key.space>team,<Key.space>and<Key.space>key<Key.space>stakeholders<Key.space>a<Key.backspace>come<Key.space>together<Key.space>tp<Key.backspace>o<Key.space>discuss<Key.space>and<Key.space>make<Key.space>impoortant<Key.backspace><Key.backspace><Key.backspace><Key.backspace><Key.backspace><Key.backspace>rtab<Key.backspace>nt<Key.space>decisions<Key.space>regarding<Key.space>the<Key.space>organization's<Key.space>strategic<Key.space>direction,<Key.space>governann<Key.backspace>ce,<Key.space>and<Key.space>overall<Key.space>pers<Key.backspace>formance.
Screenshot: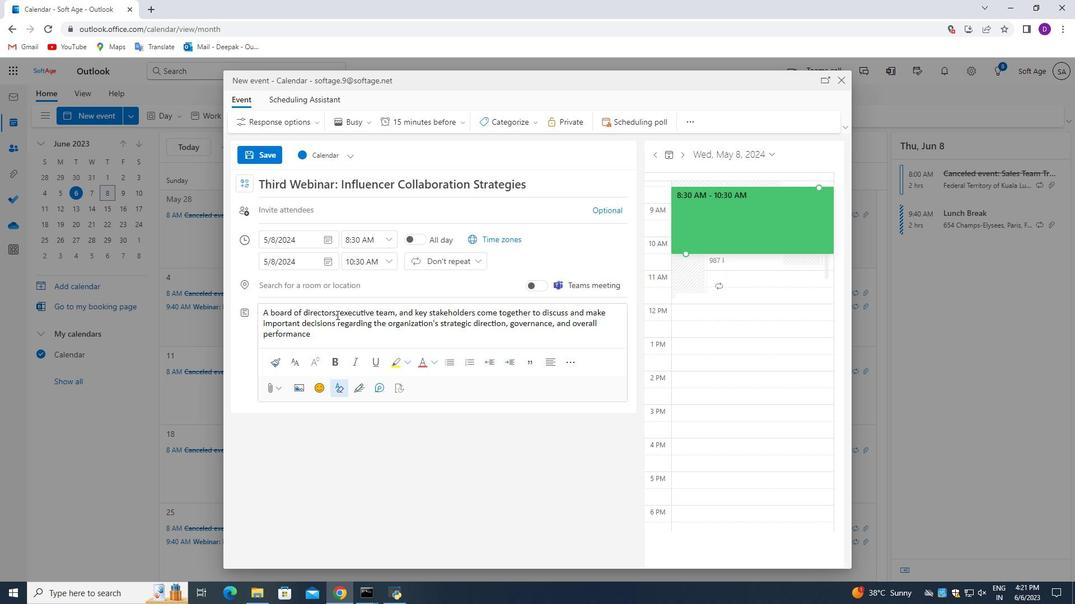 
Action: Mouse moved to (503, 118)
Screenshot: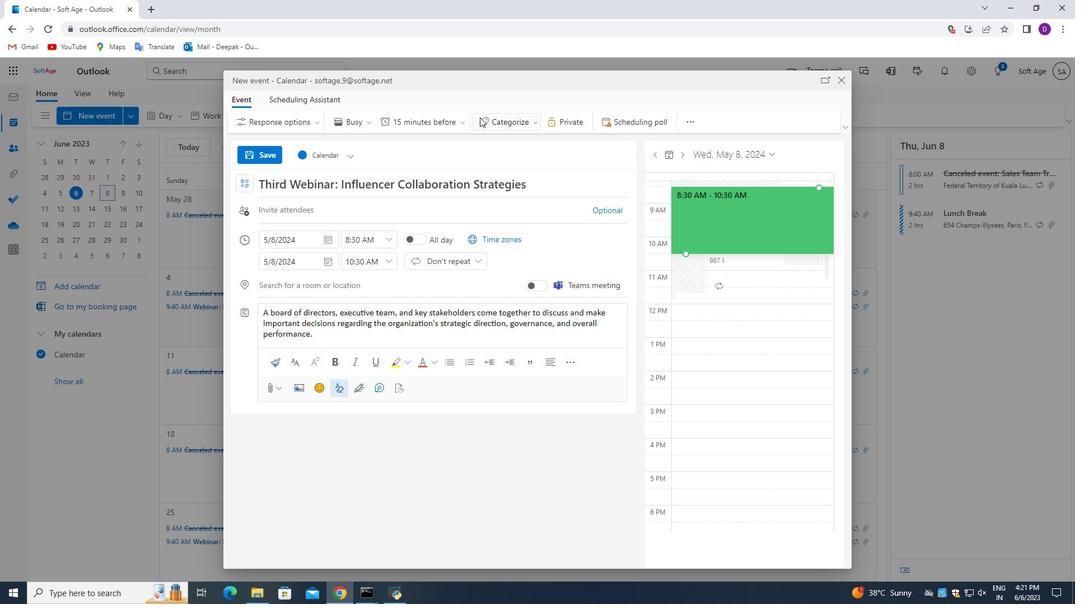 
Action: Mouse pressed left at (503, 118)
Screenshot: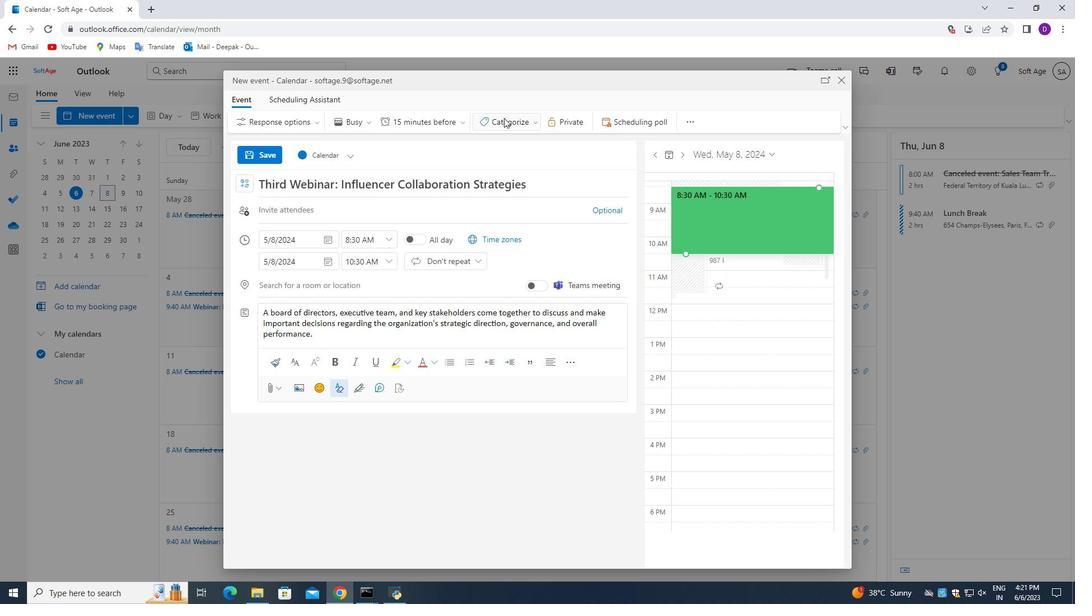 
Action: Mouse moved to (509, 216)
Screenshot: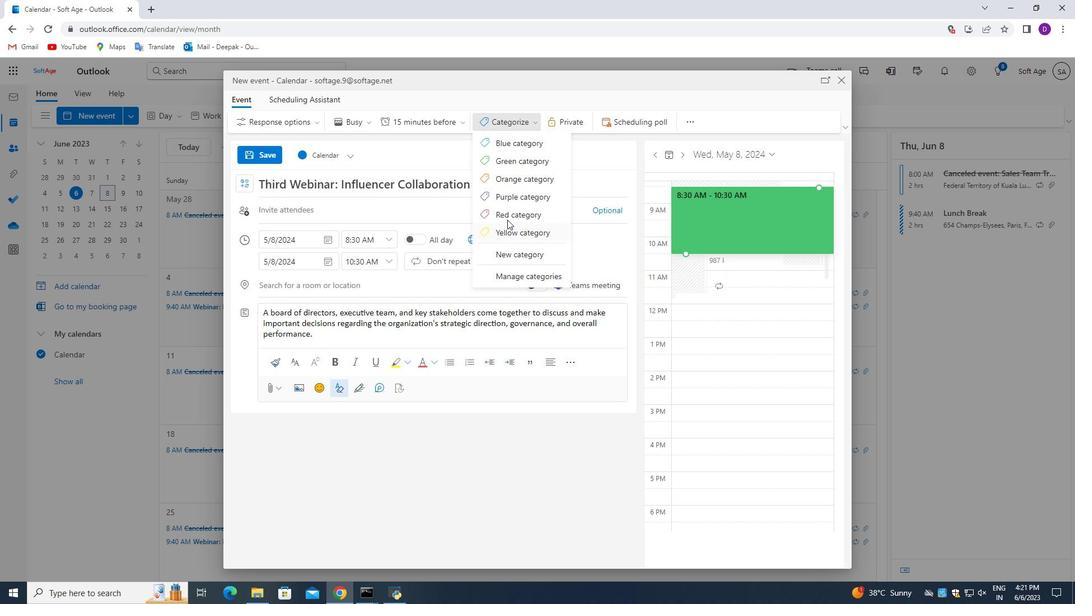 
Action: Mouse pressed left at (509, 216)
Screenshot: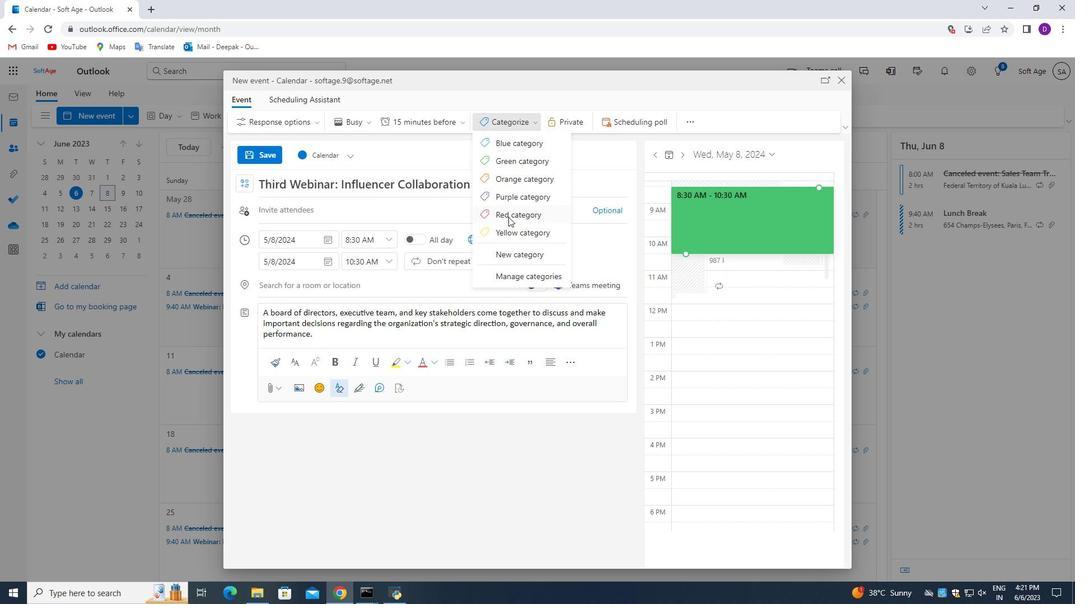 
Action: Mouse moved to (309, 211)
Screenshot: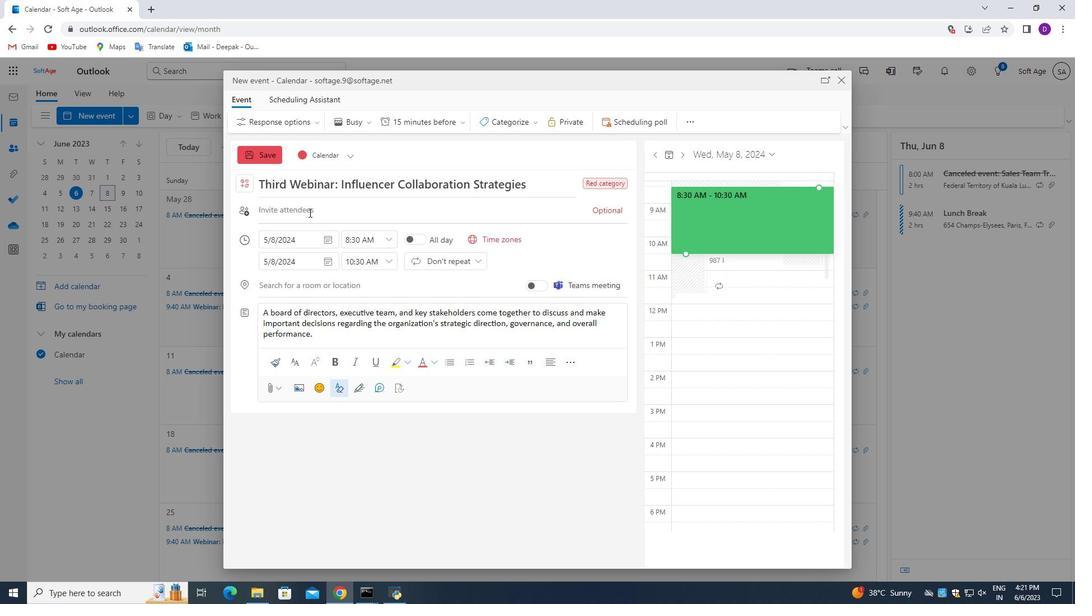
Action: Mouse pressed left at (309, 211)
Screenshot: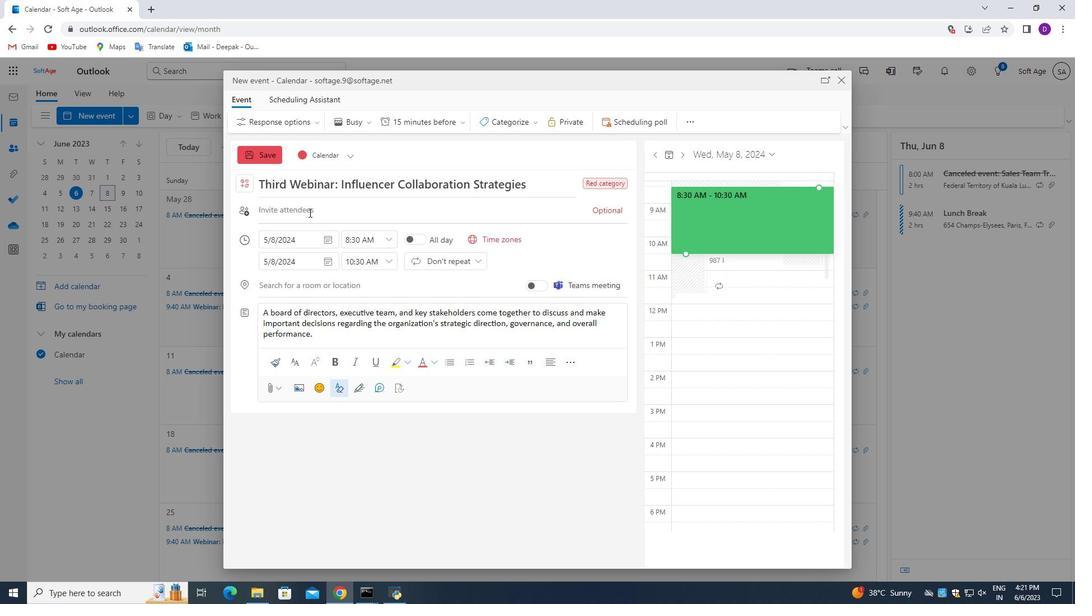 
Action: Key pressed softage.5<Key.shift>@softage.net<Key.enter>
Screenshot: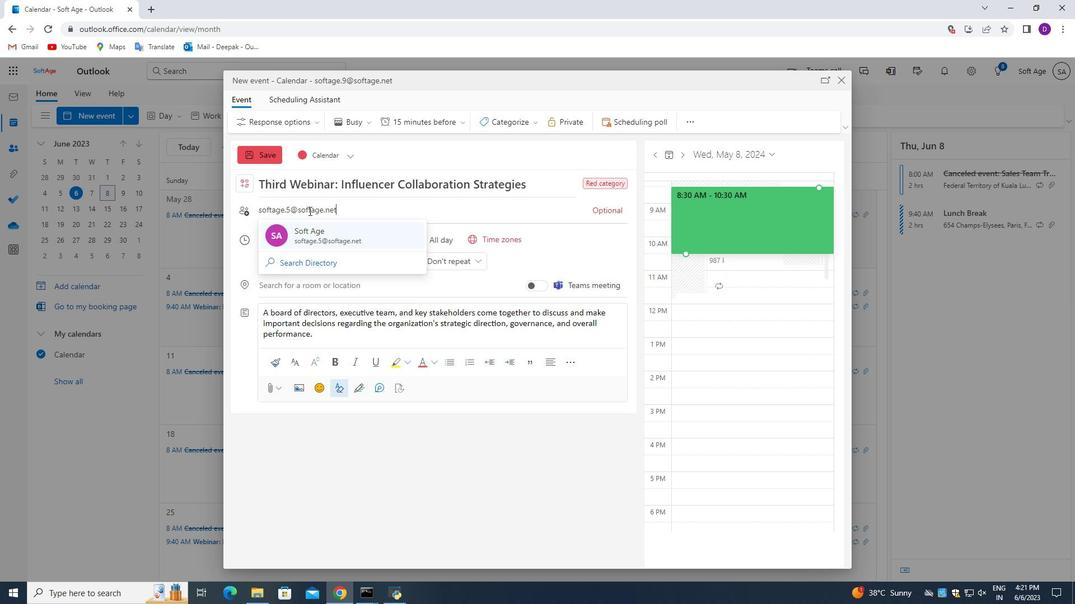 
Action: Mouse moved to (604, 208)
Screenshot: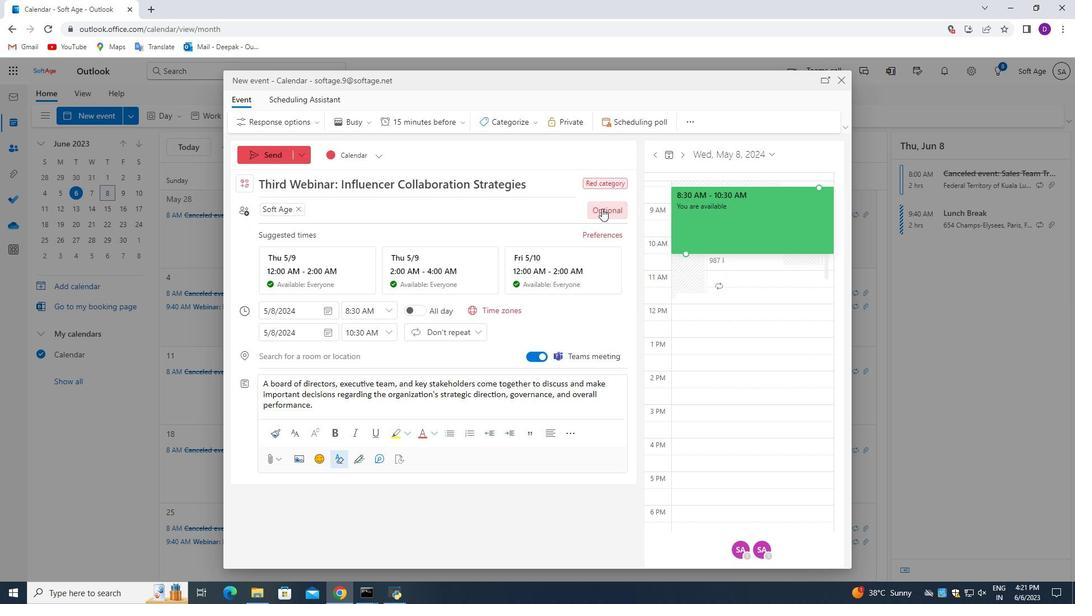 
Action: Mouse pressed left at (604, 208)
Screenshot: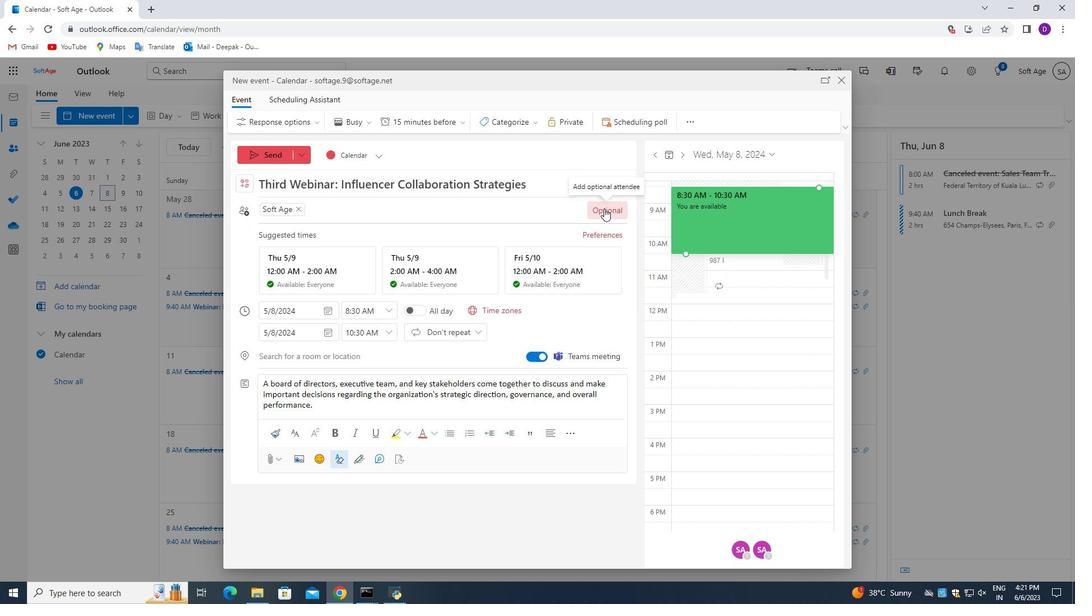 
Action: Mouse moved to (420, 220)
Screenshot: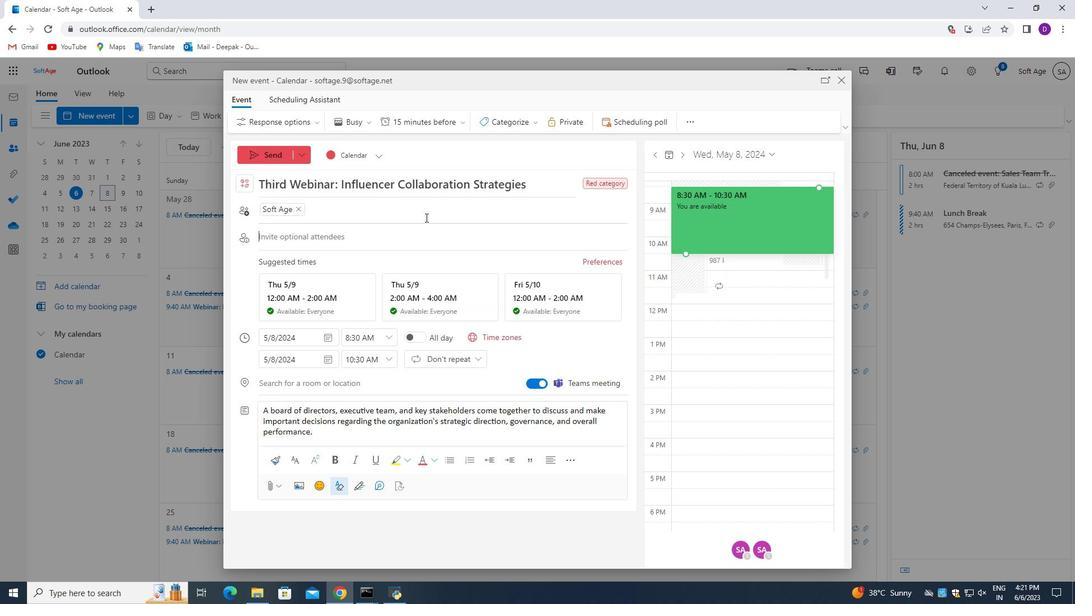 
Action: Key pressed softage.6<Key.shift>@softage.mn<Key.backspace><Key.backspace>net
Screenshot: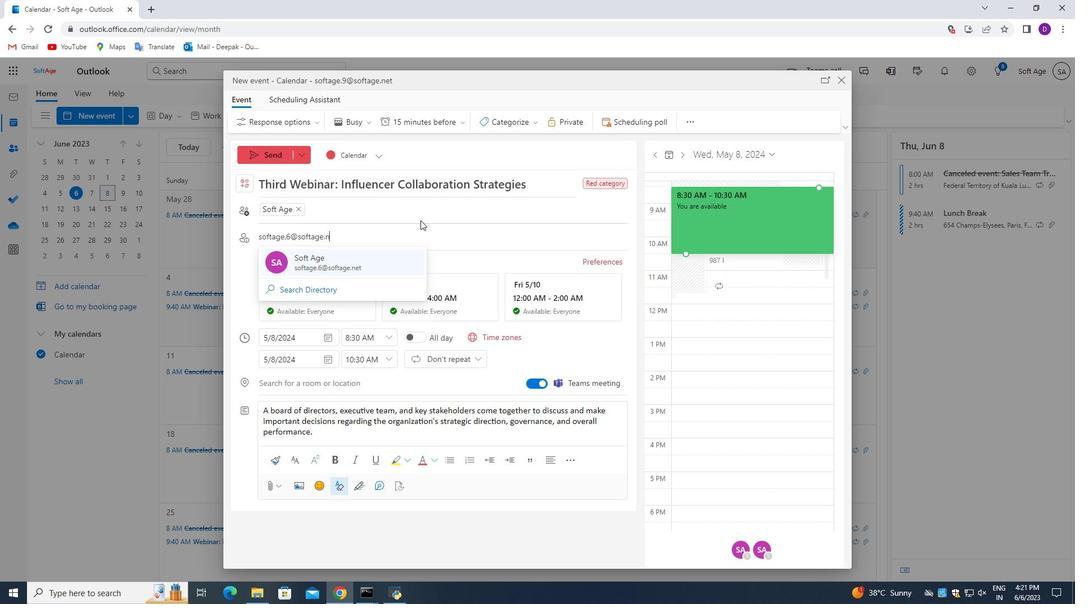 
Action: Mouse moved to (410, 259)
Screenshot: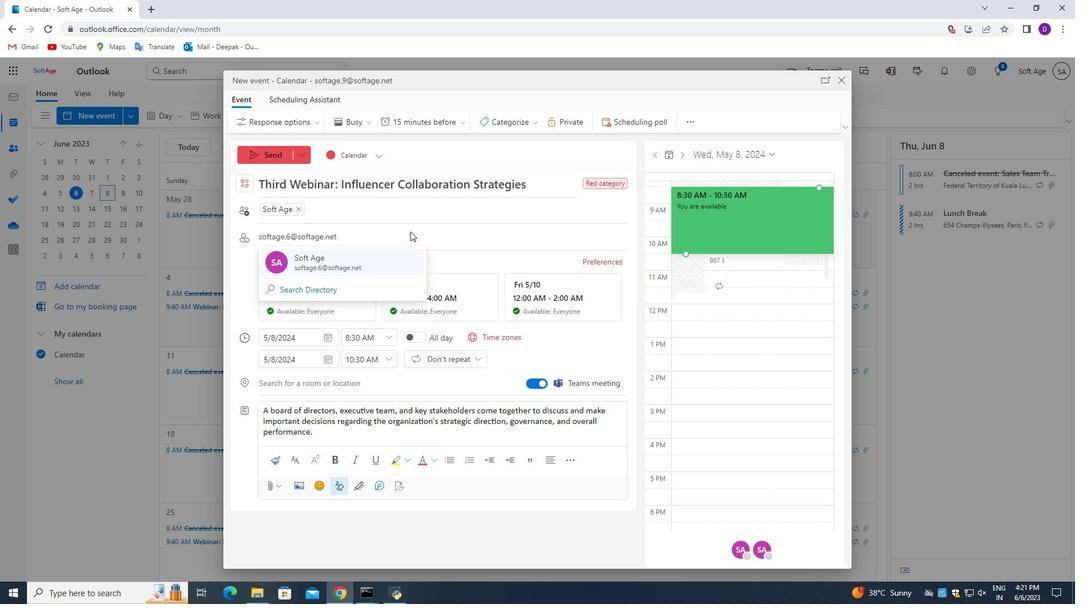 
Action: Mouse pressed left at (410, 259)
Screenshot: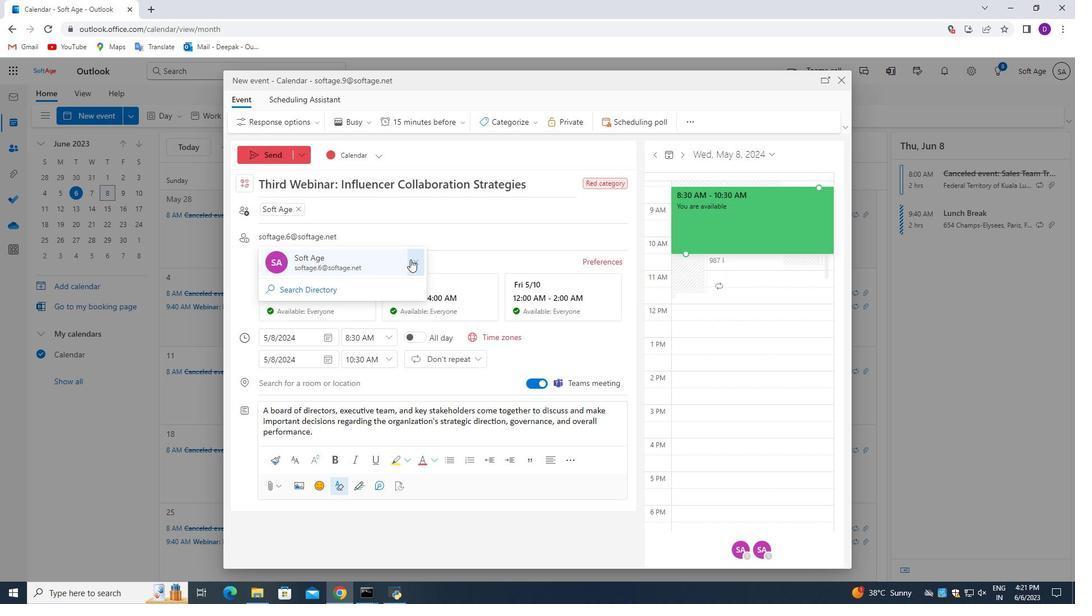 
Action: Mouse moved to (409, 240)
Screenshot: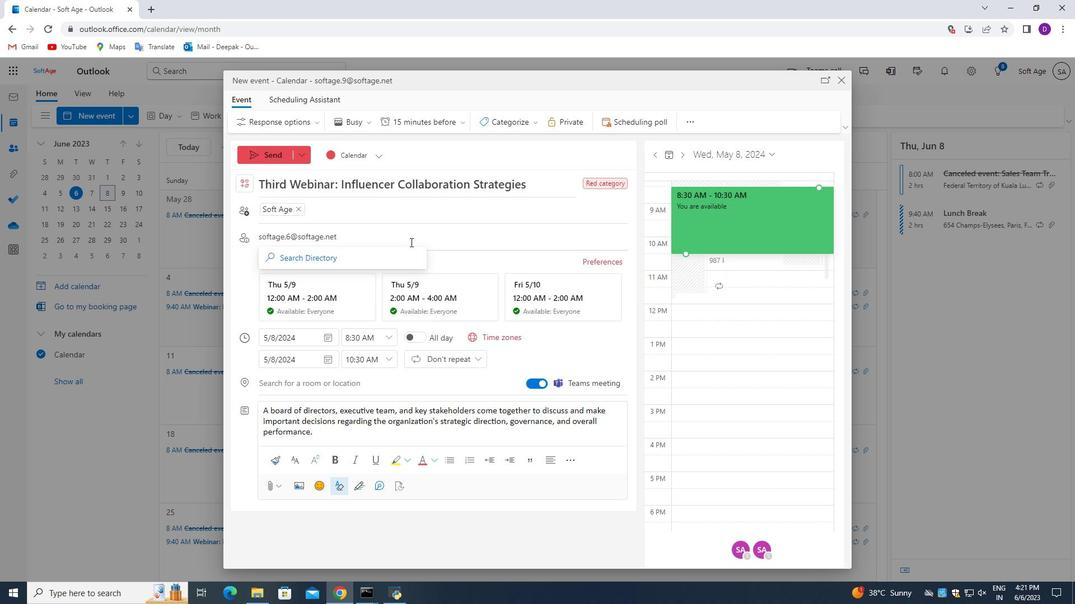 
Action: Mouse pressed left at (409, 240)
Screenshot: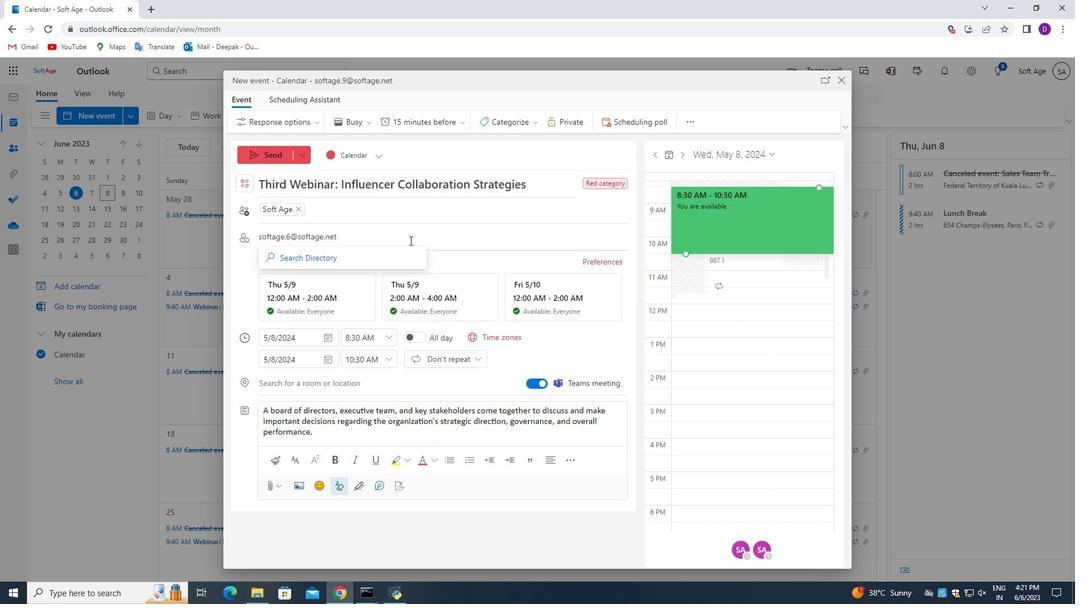 
Action: Mouse moved to (330, 254)
Screenshot: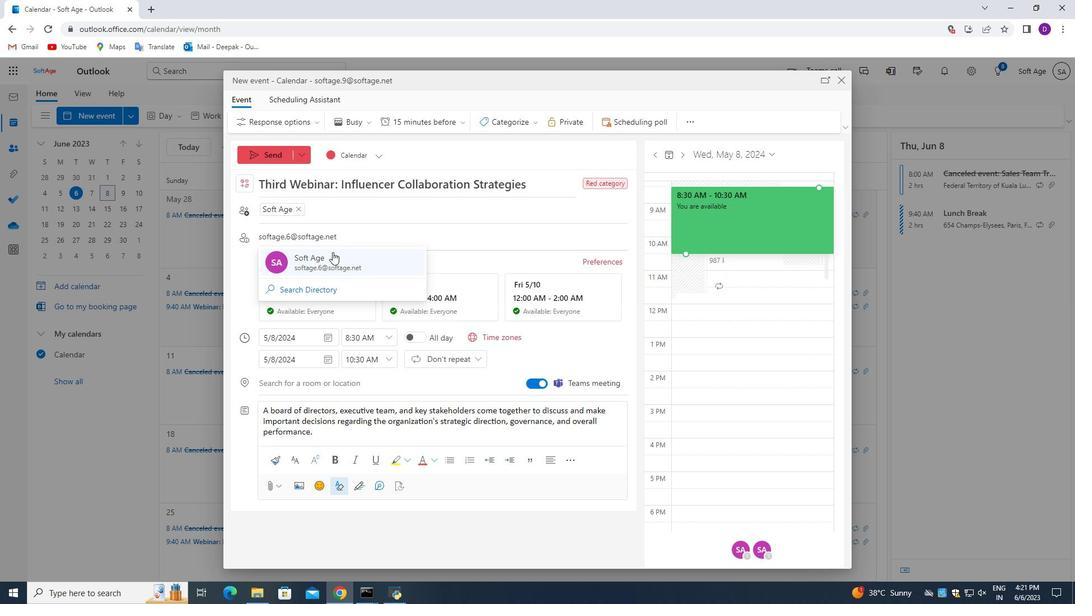 
Action: Mouse pressed left at (330, 254)
Screenshot: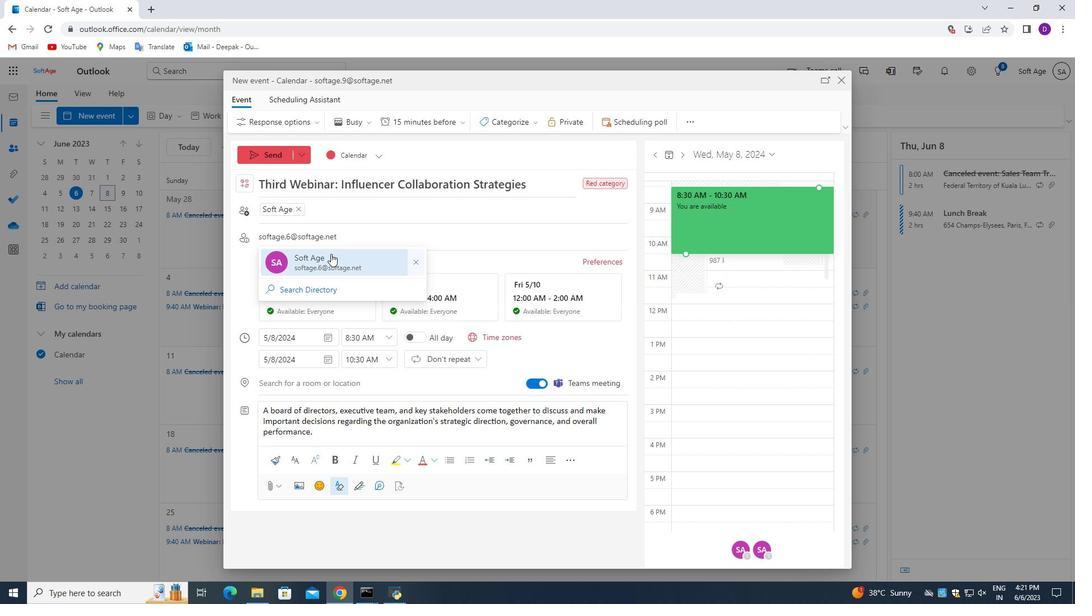 
Action: Mouse moved to (461, 124)
Screenshot: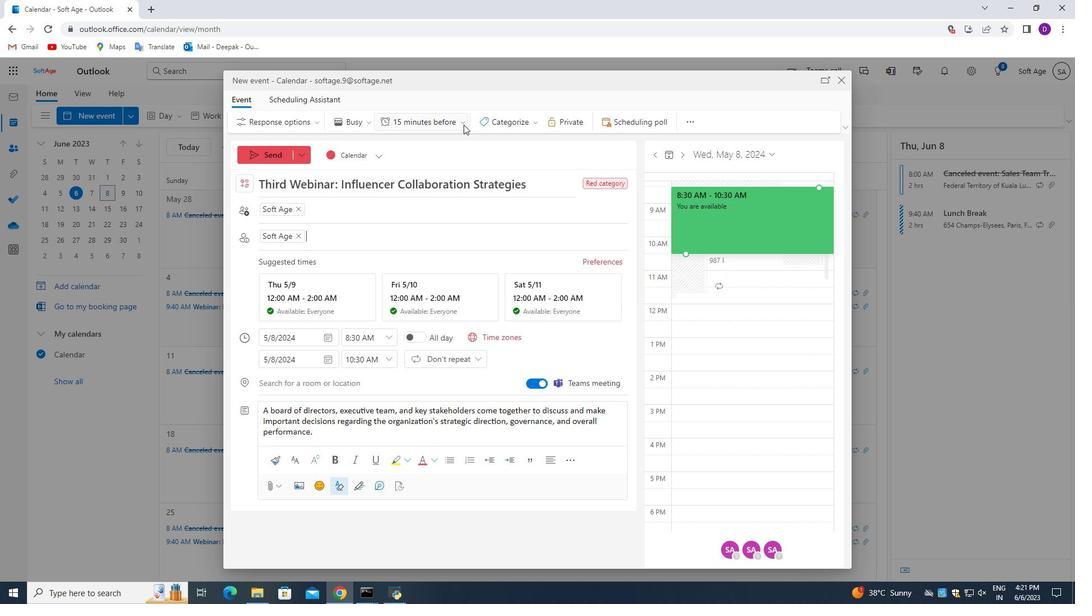 
Action: Mouse pressed left at (461, 124)
Screenshot: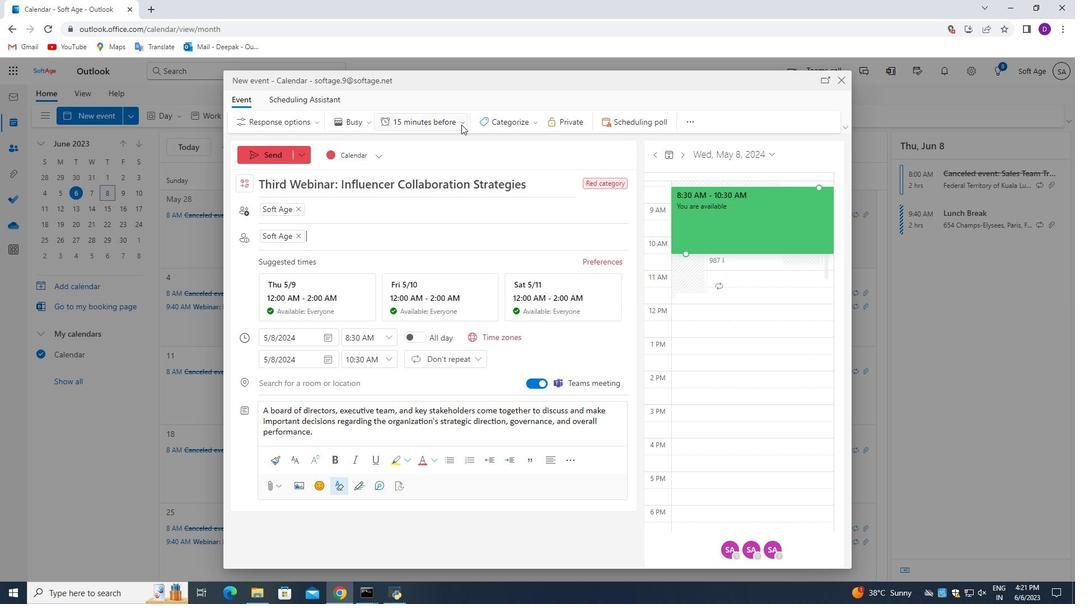 
Action: Mouse moved to (441, 248)
Screenshot: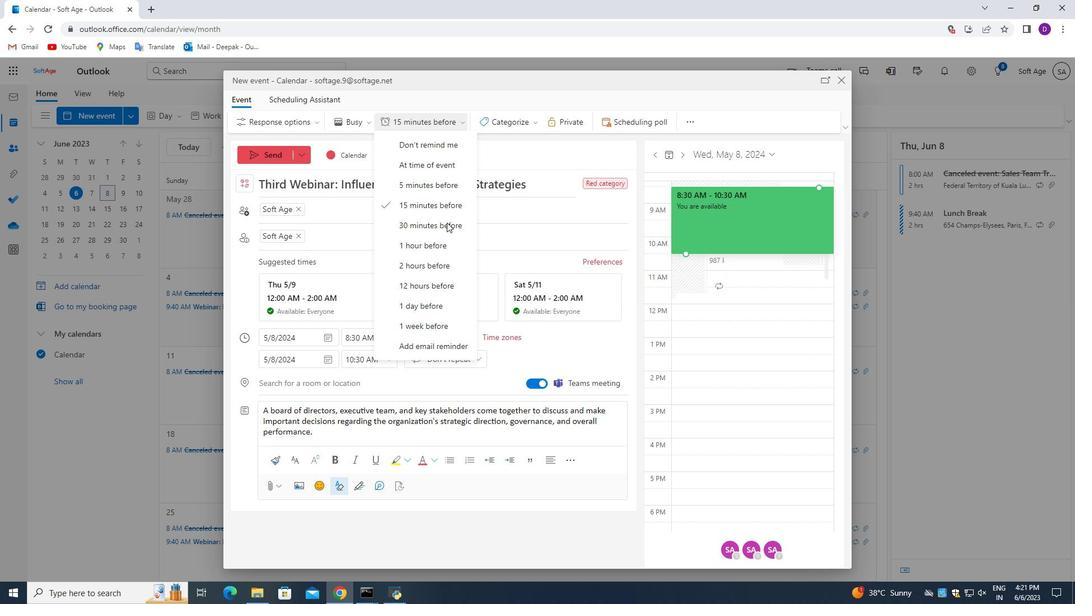 
Action: Mouse pressed left at (441, 248)
Screenshot: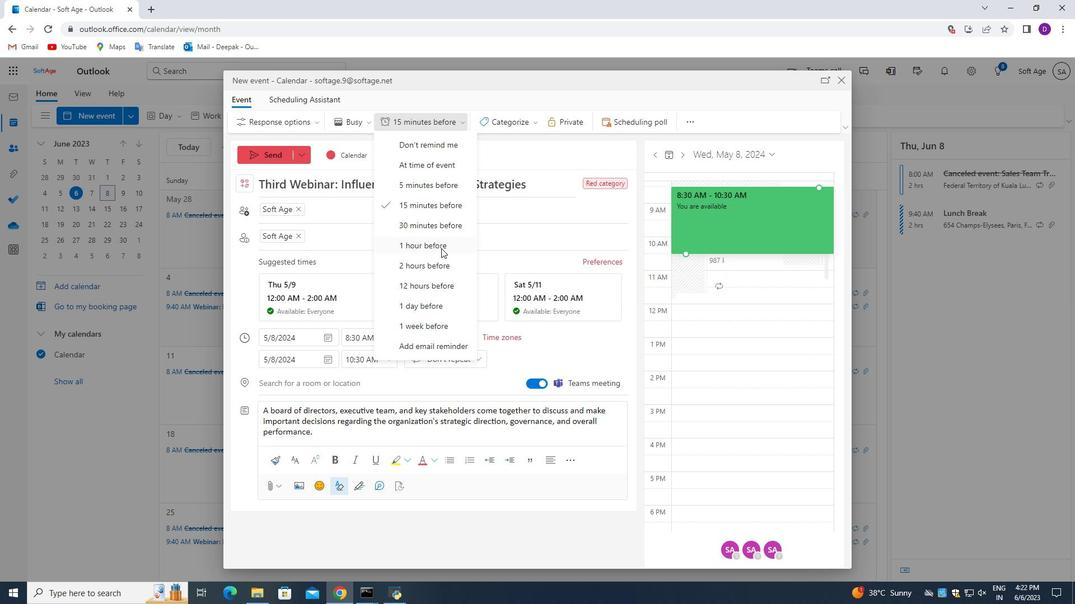 
Action: Mouse moved to (422, 297)
Screenshot: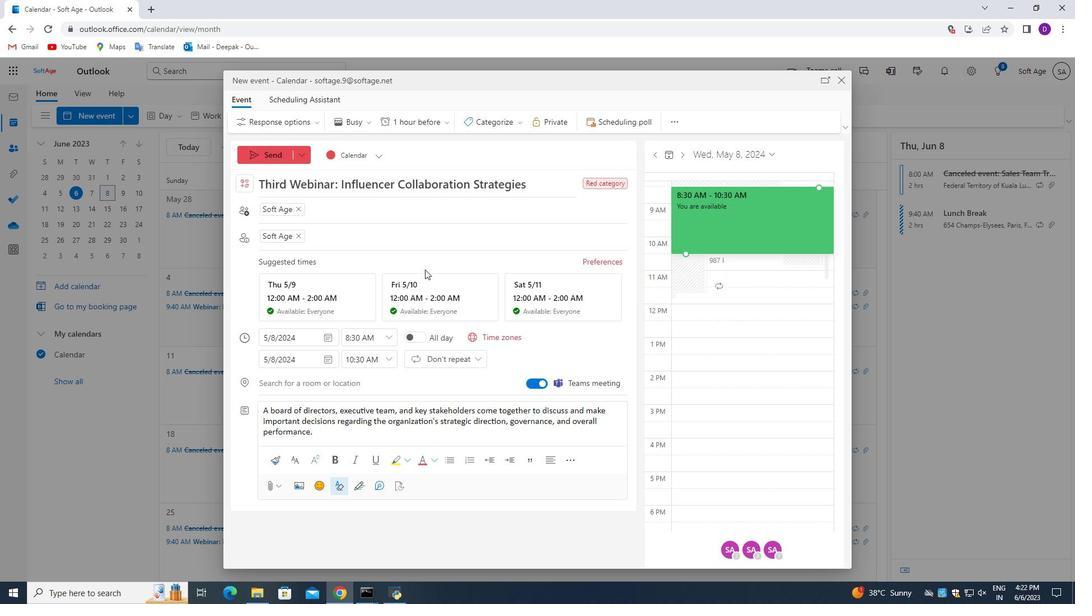 
Action: Mouse scrolled (422, 296) with delta (0, 0)
Screenshot: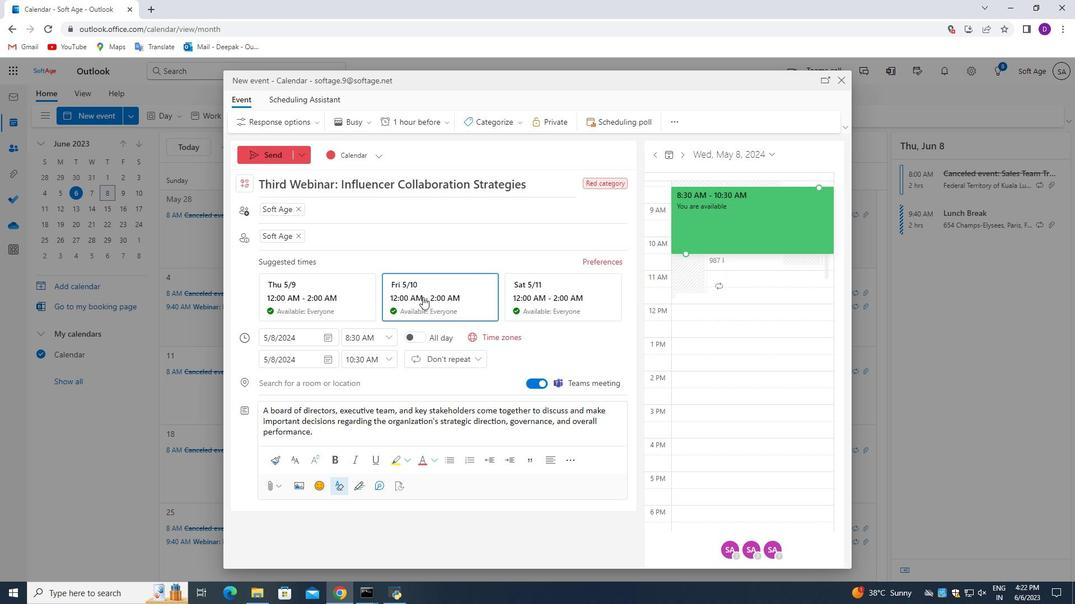 
Action: Mouse scrolled (422, 296) with delta (0, 0)
Screenshot: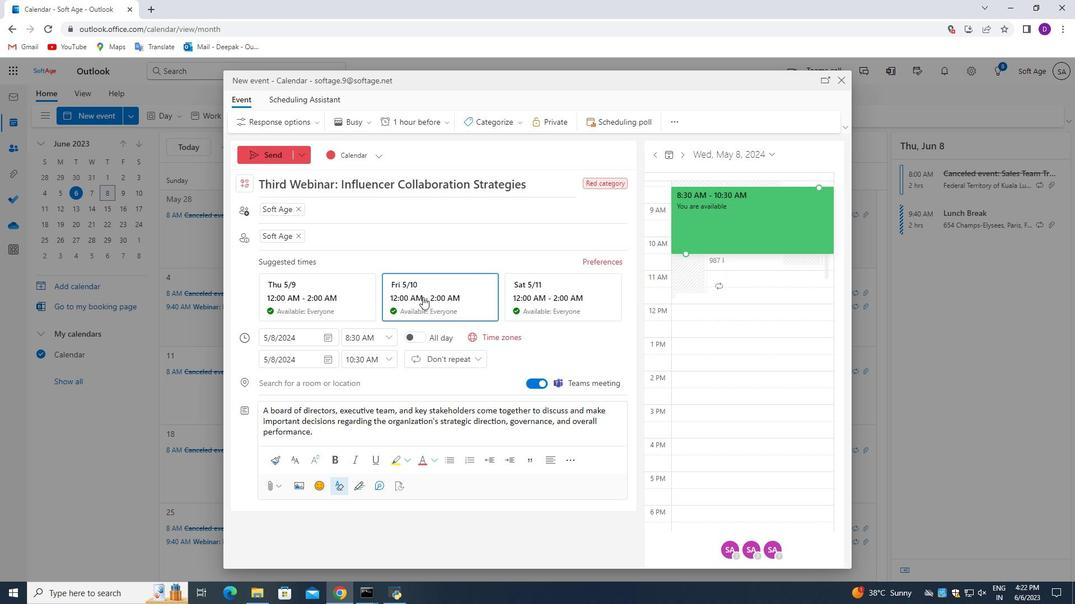 
Action: Mouse scrolled (422, 296) with delta (0, 0)
Screenshot: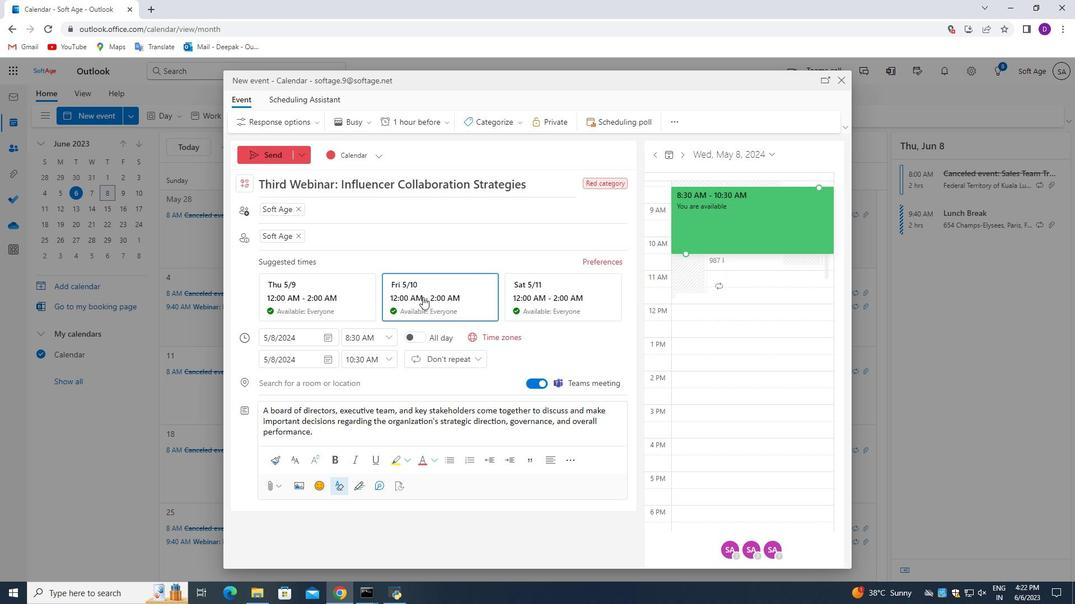 
Action: Mouse moved to (265, 152)
Screenshot: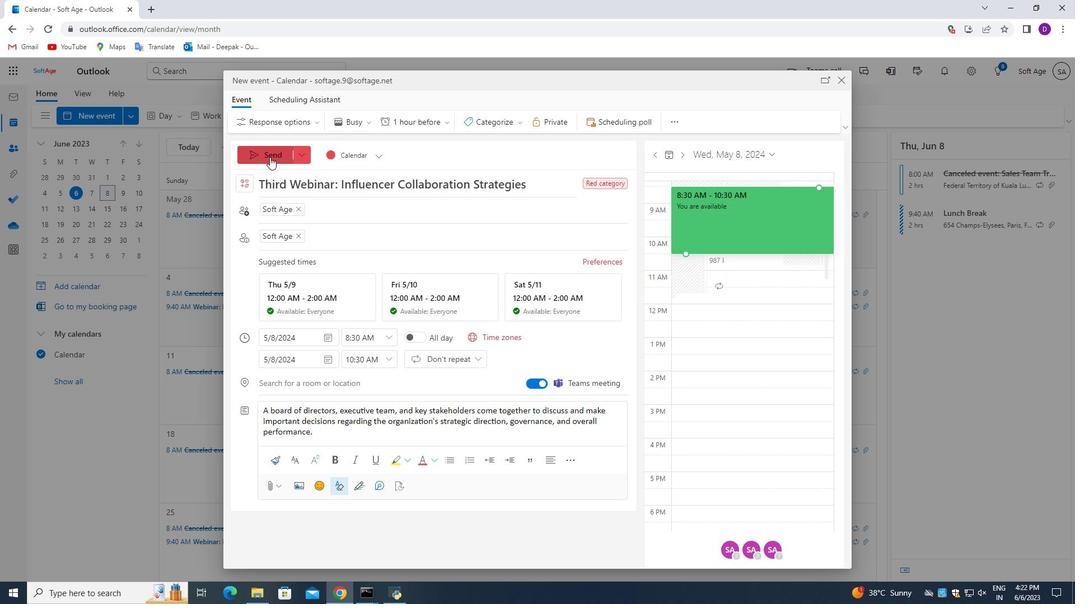 
Action: Mouse pressed left at (265, 152)
Screenshot: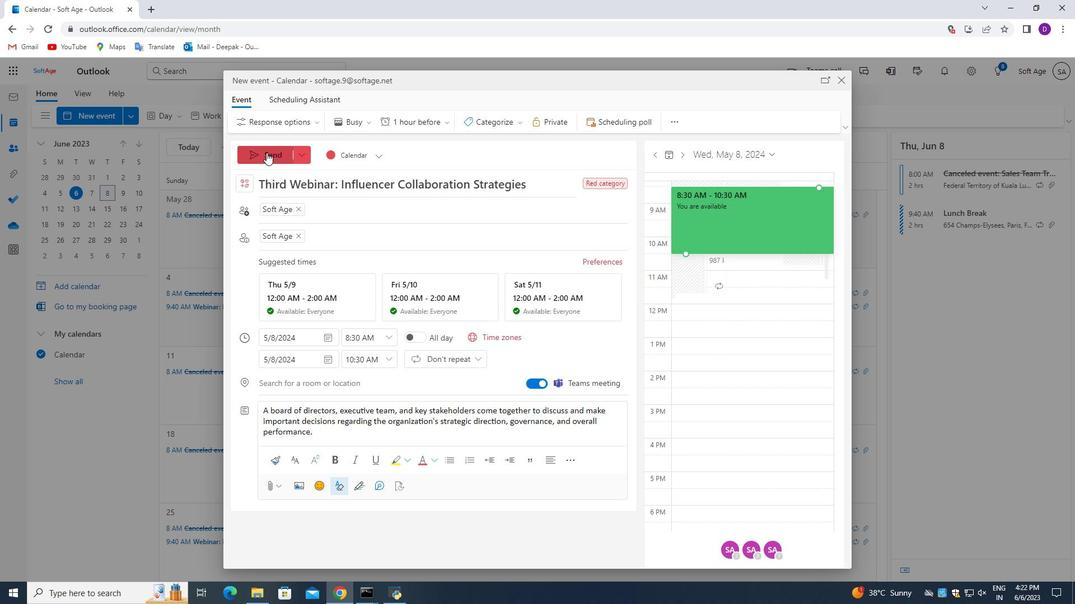 
Action: Mouse moved to (260, 169)
Screenshot: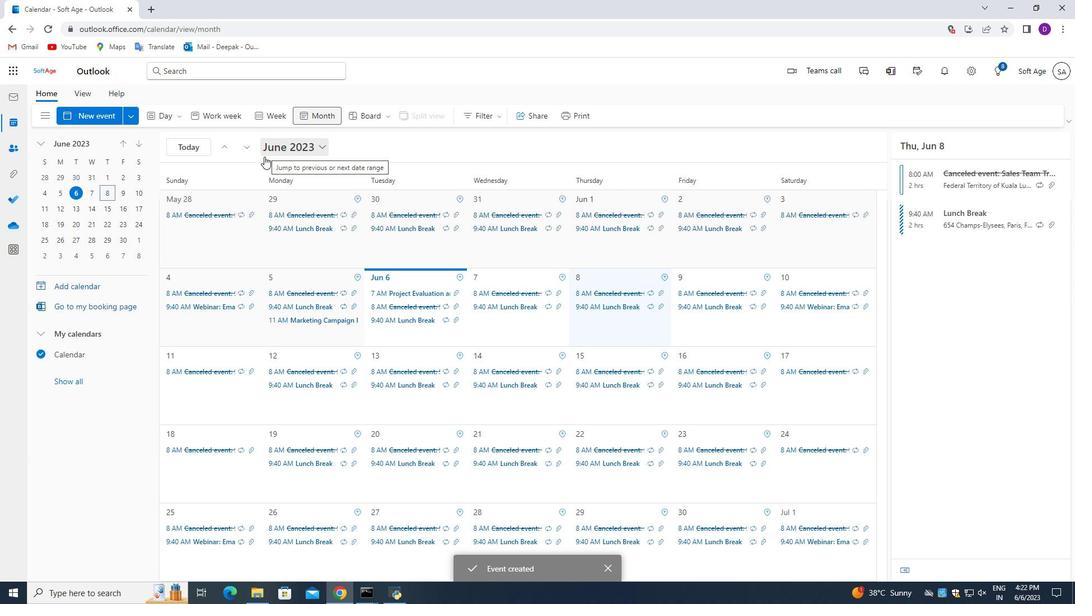 
